Task: Schedule a workout session for Monday at 6 AM.
Action: Mouse moved to (464, 136)
Screenshot: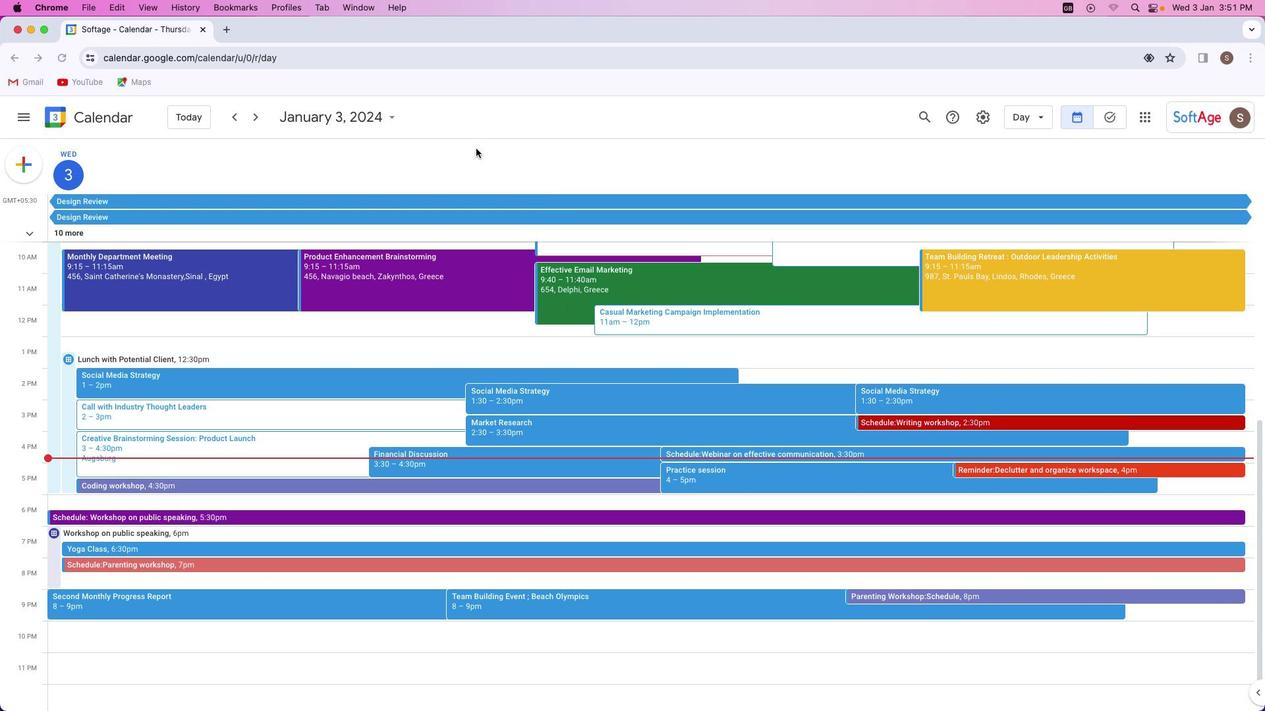 
Action: Mouse pressed left at (464, 136)
Screenshot: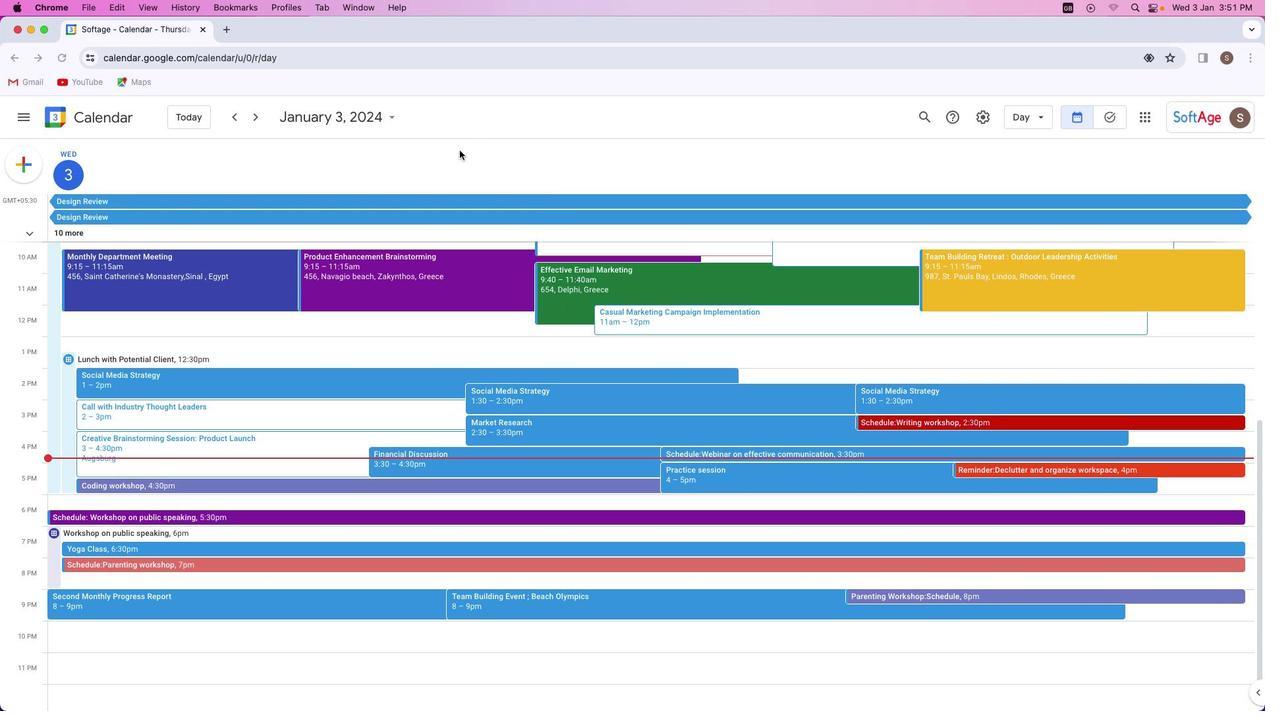 
Action: Mouse moved to (19, 150)
Screenshot: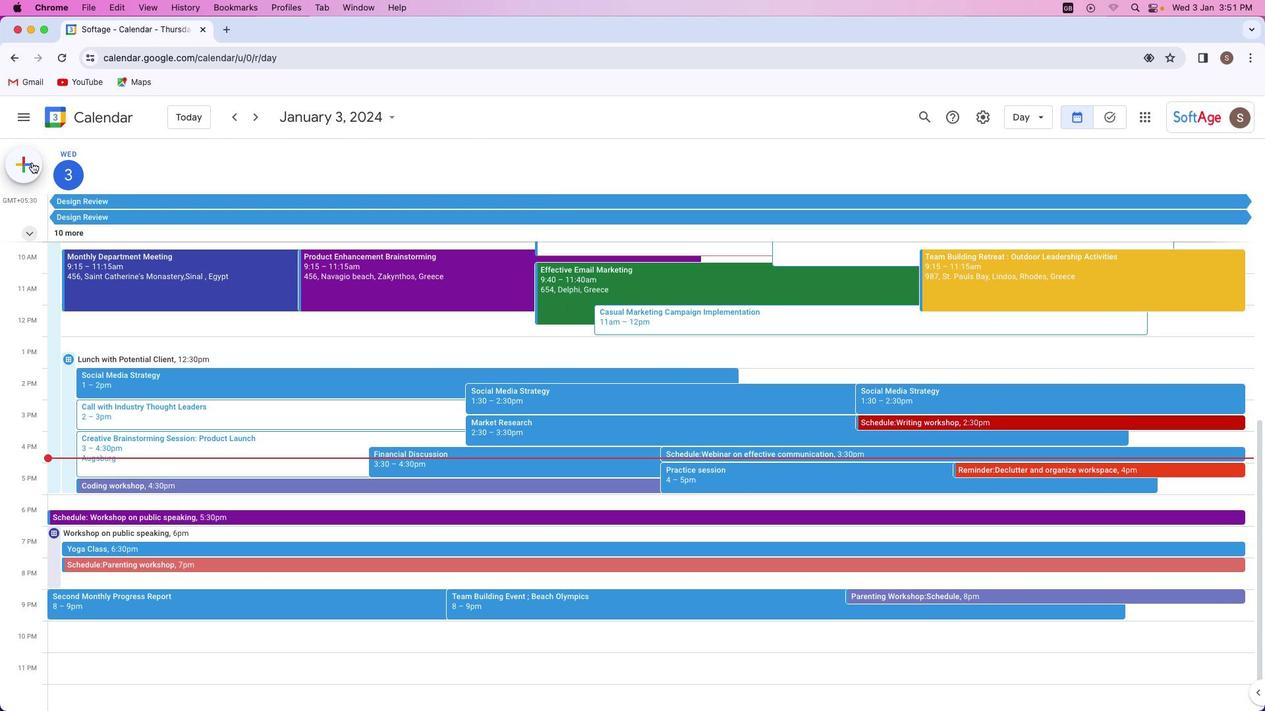 
Action: Mouse pressed left at (19, 150)
Screenshot: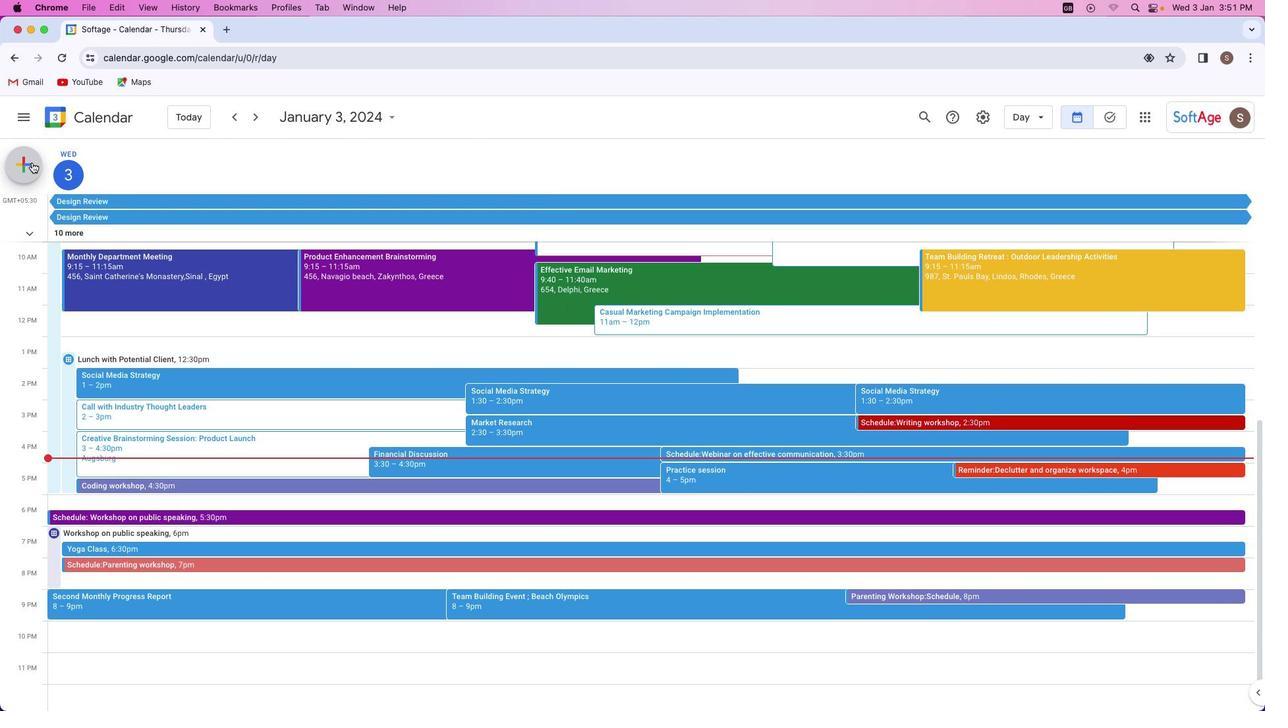 
Action: Mouse moved to (61, 296)
Screenshot: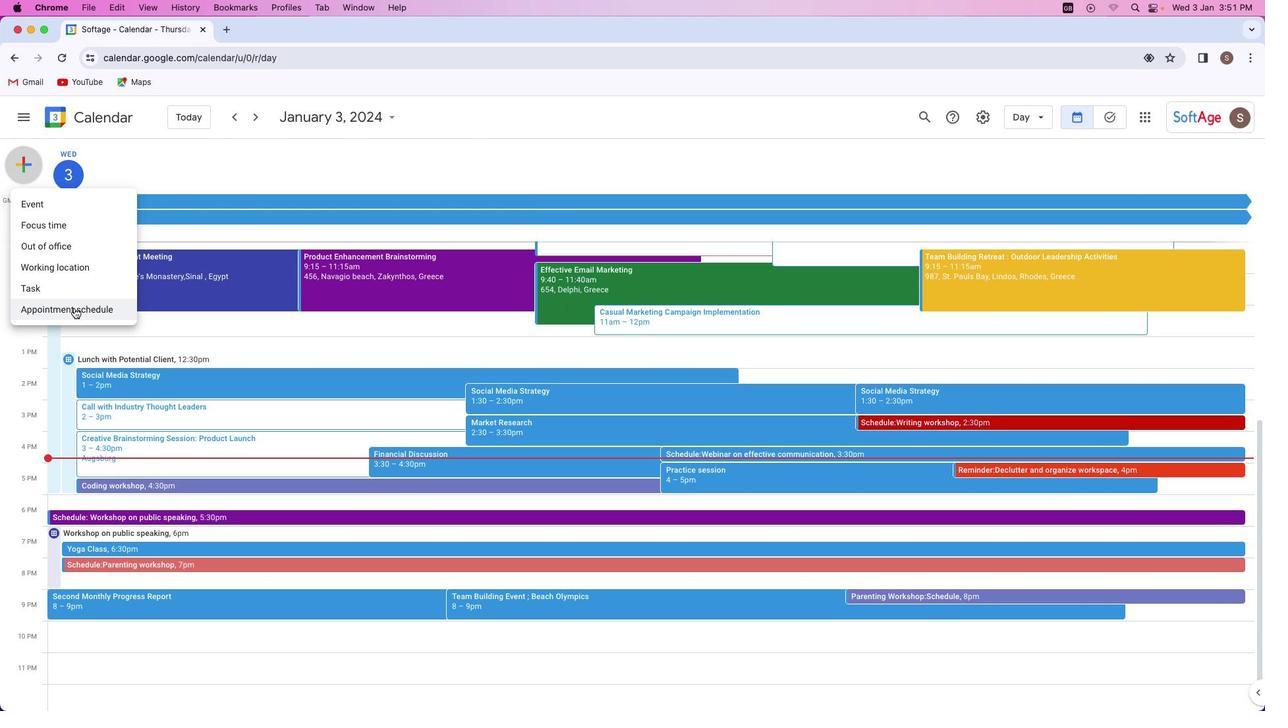 
Action: Mouse pressed left at (61, 296)
Screenshot: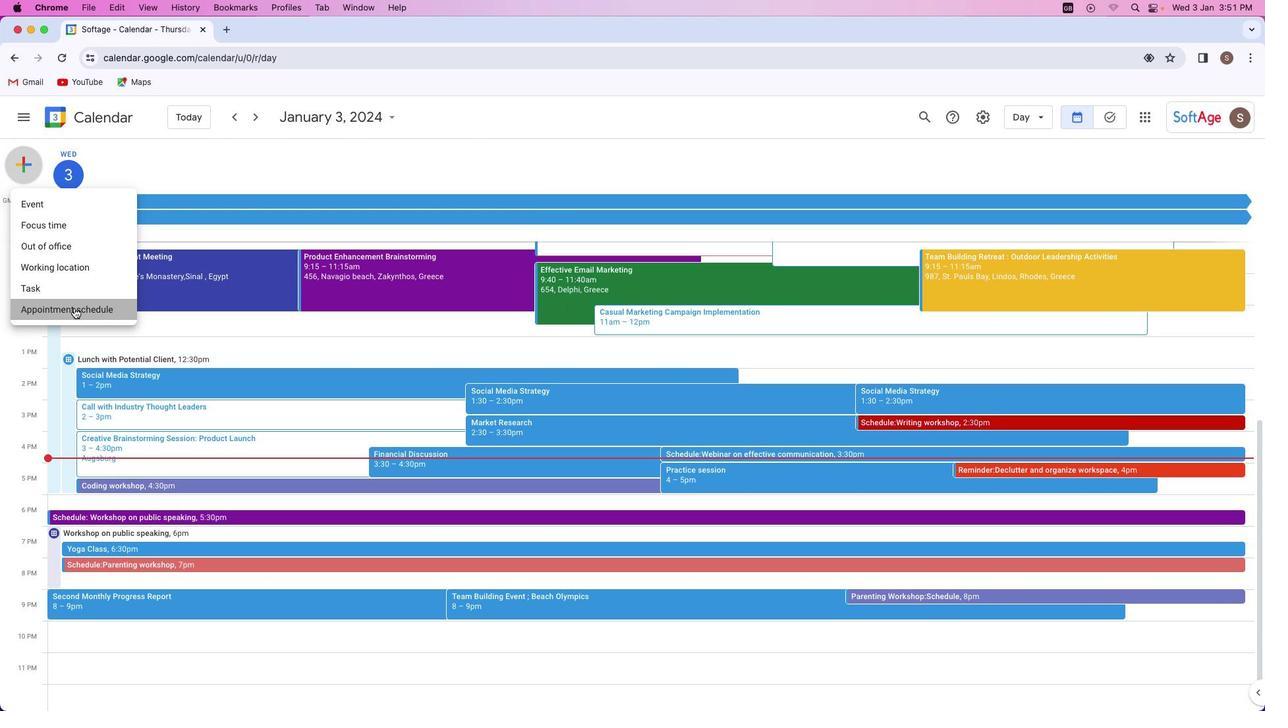 
Action: Mouse moved to (52, 143)
Screenshot: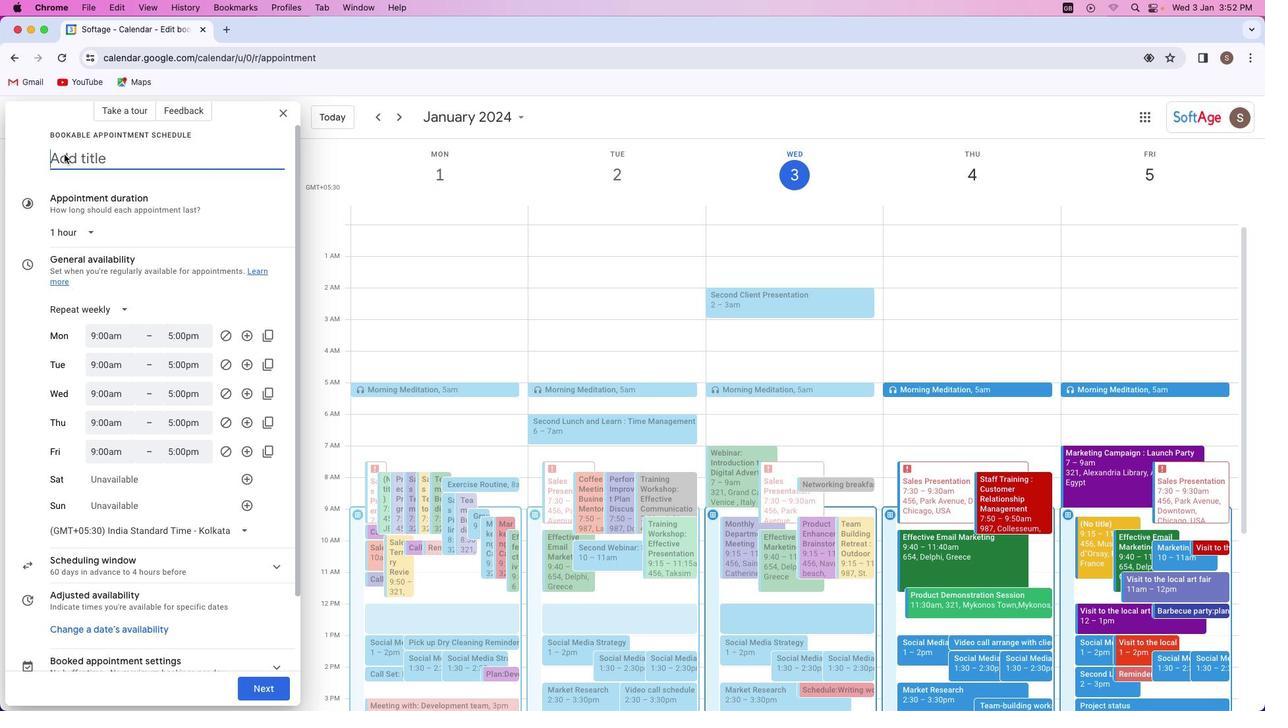 
Action: Key pressed Key.shift'W''o''r''k''o''u''t'Key.spaceKey.shift'S''e''s''s''i''o''n'
Screenshot: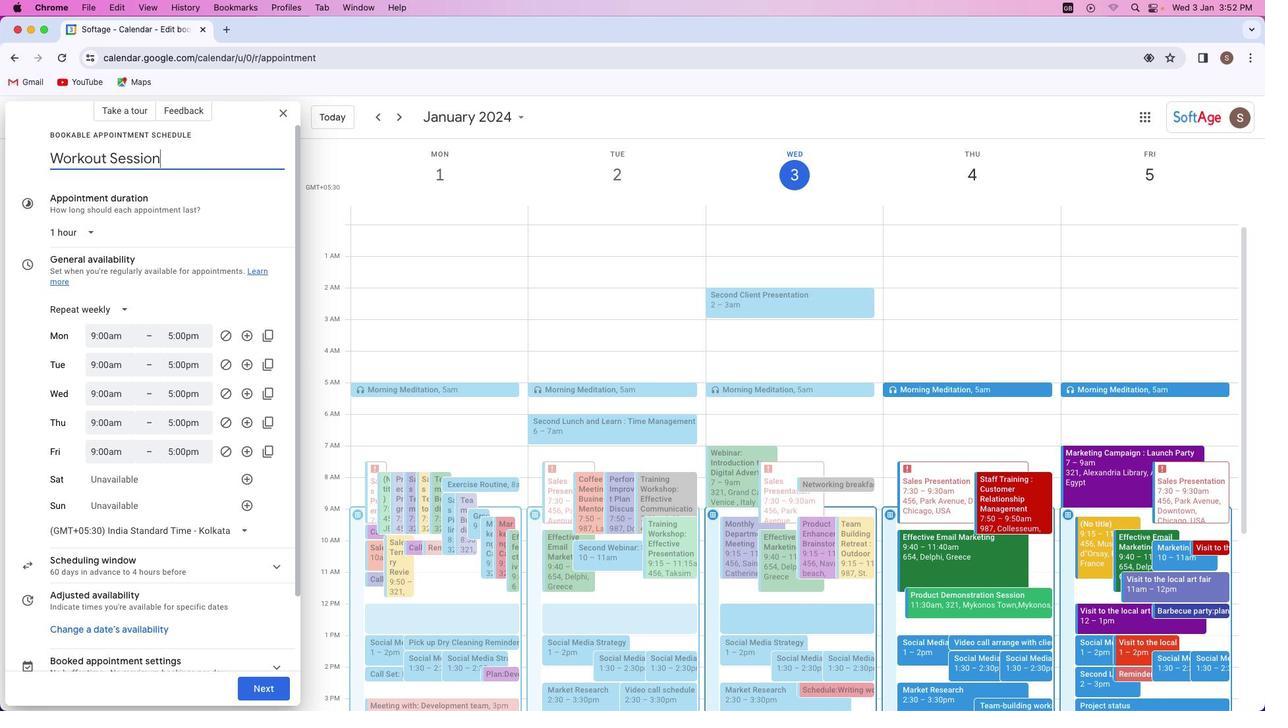 
Action: Mouse moved to (105, 297)
Screenshot: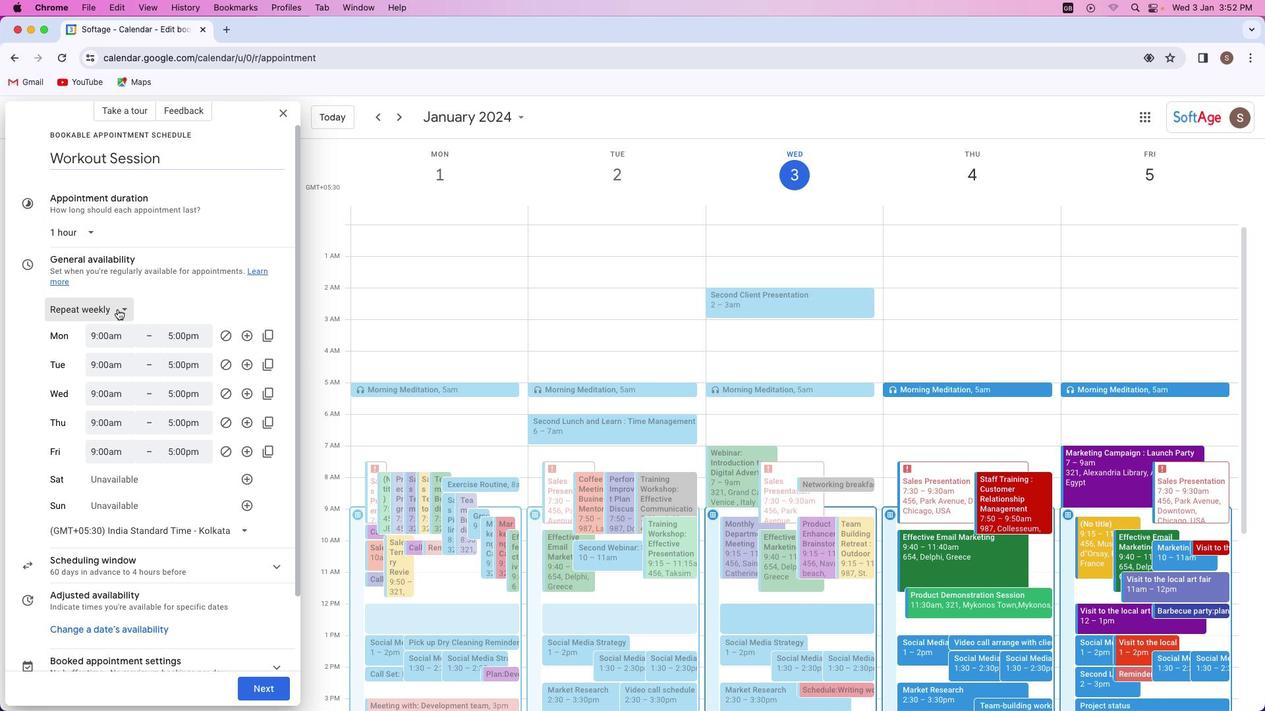 
Action: Mouse pressed left at (105, 297)
Screenshot: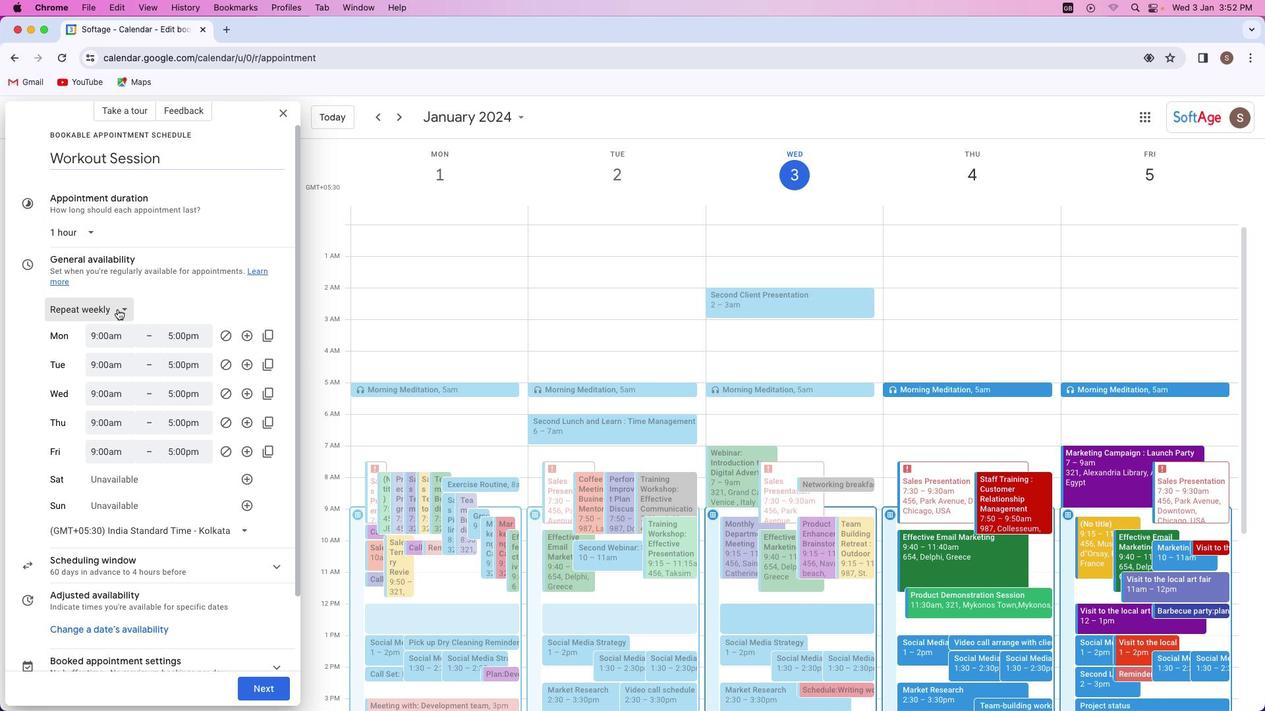 
Action: Mouse moved to (72, 321)
Screenshot: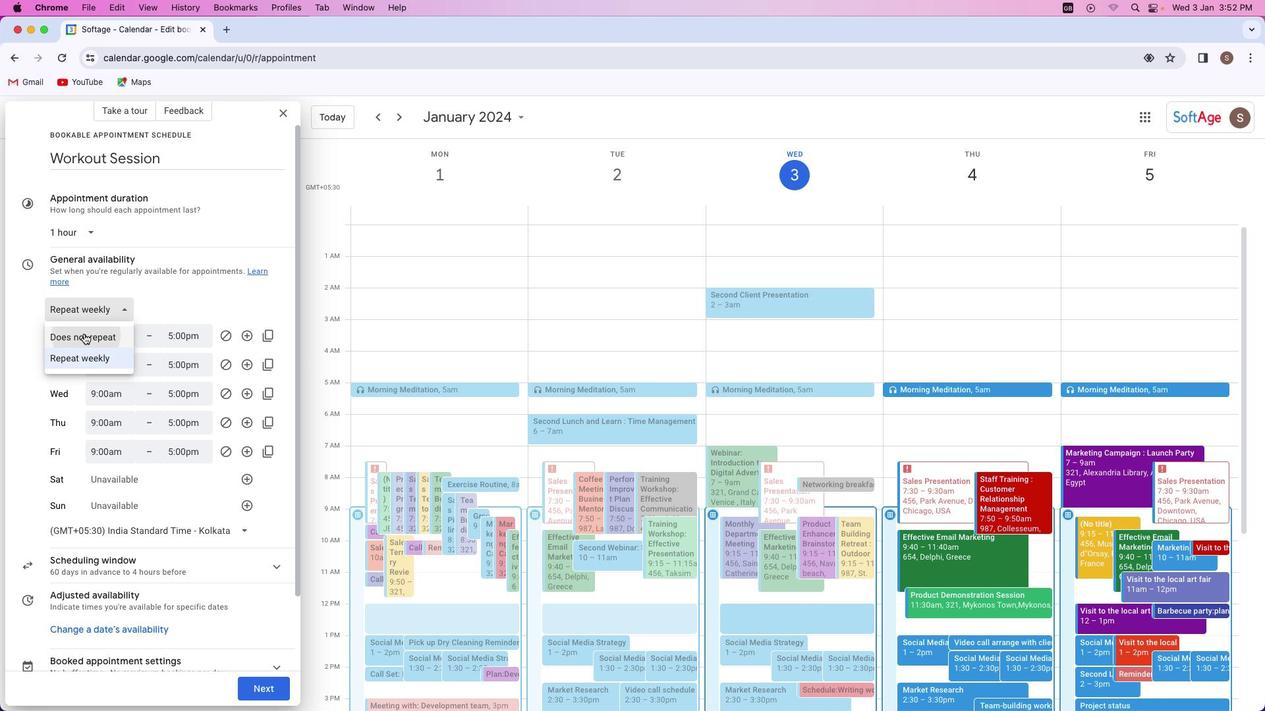 
Action: Mouse pressed left at (72, 321)
Screenshot: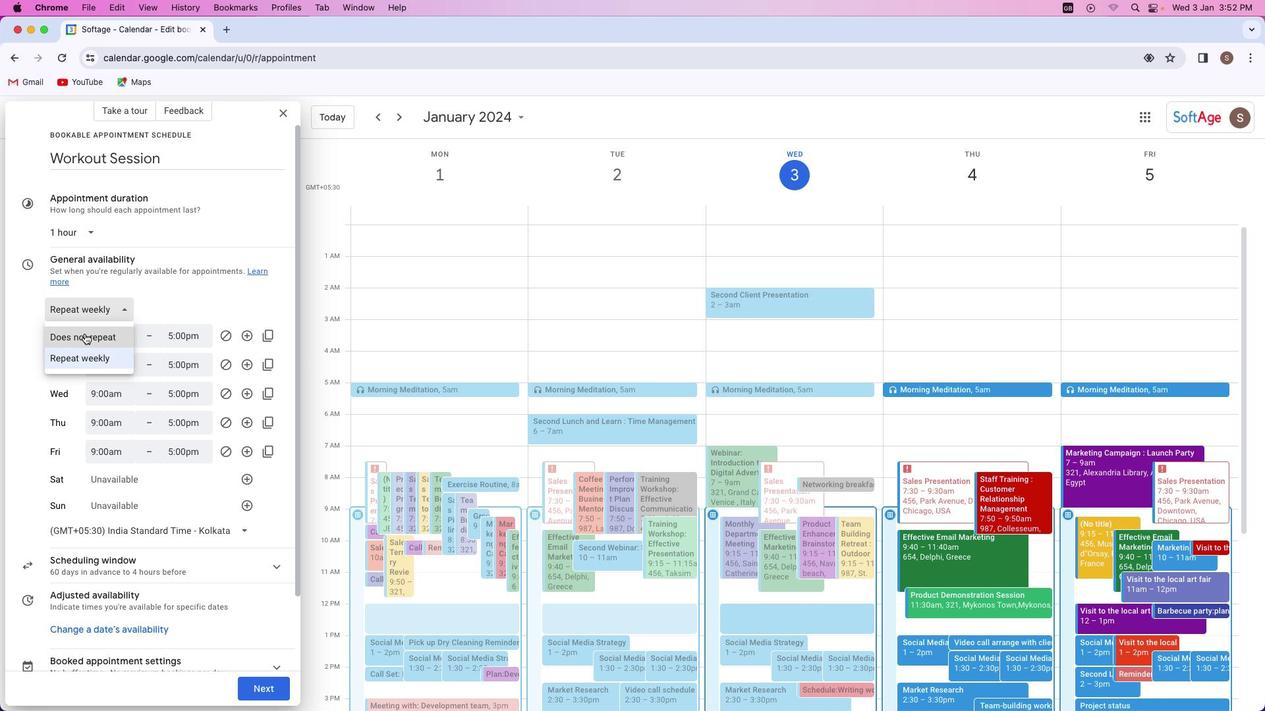 
Action: Mouse moved to (65, 311)
Screenshot: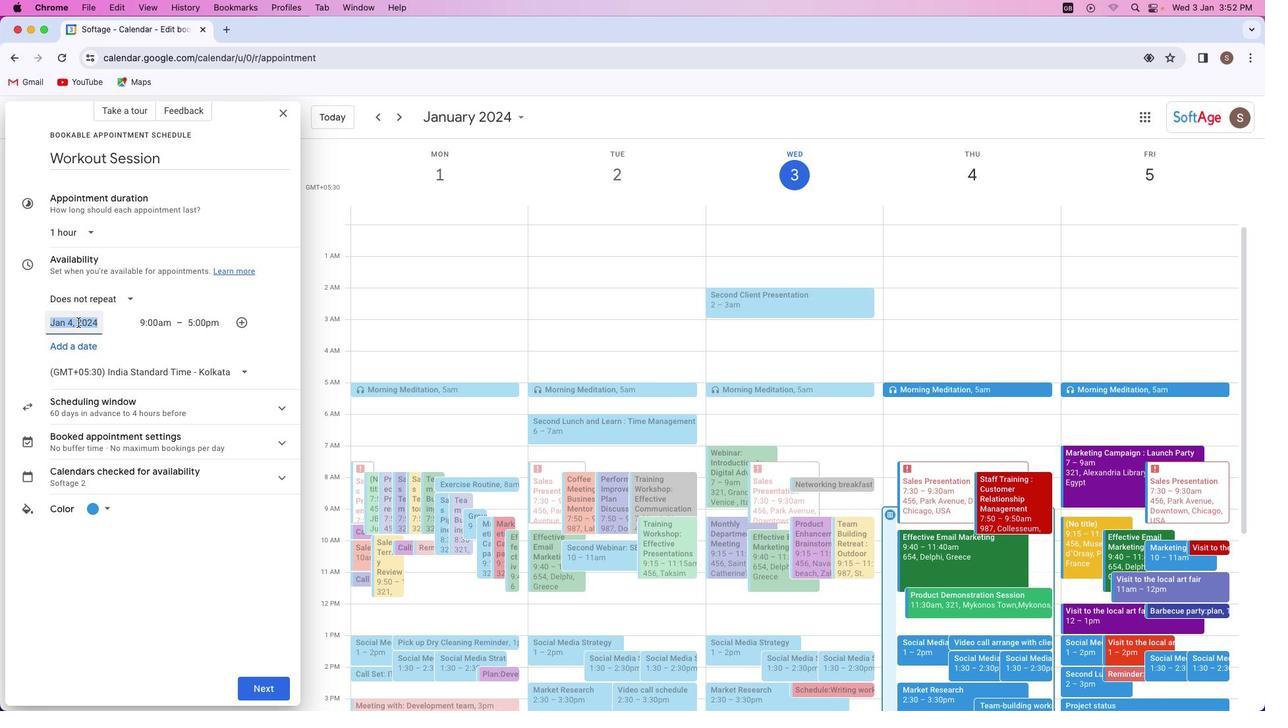 
Action: Mouse pressed left at (65, 311)
Screenshot: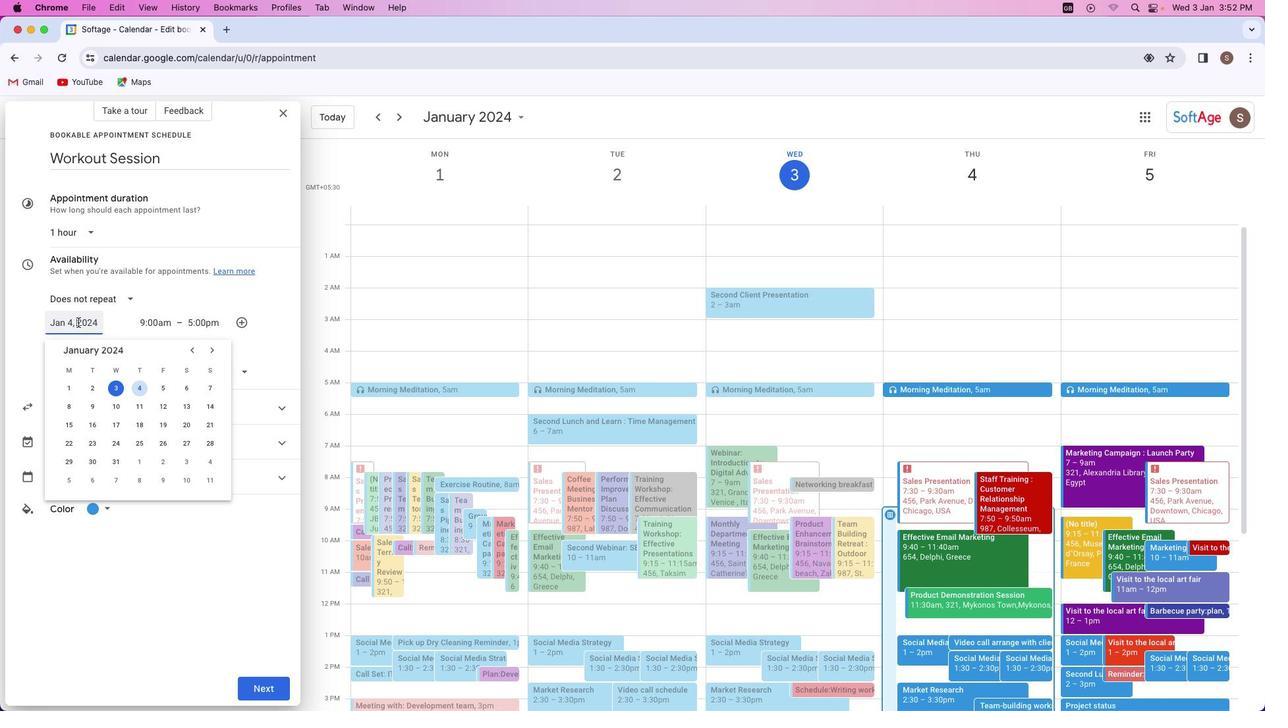 
Action: Mouse moved to (56, 392)
Screenshot: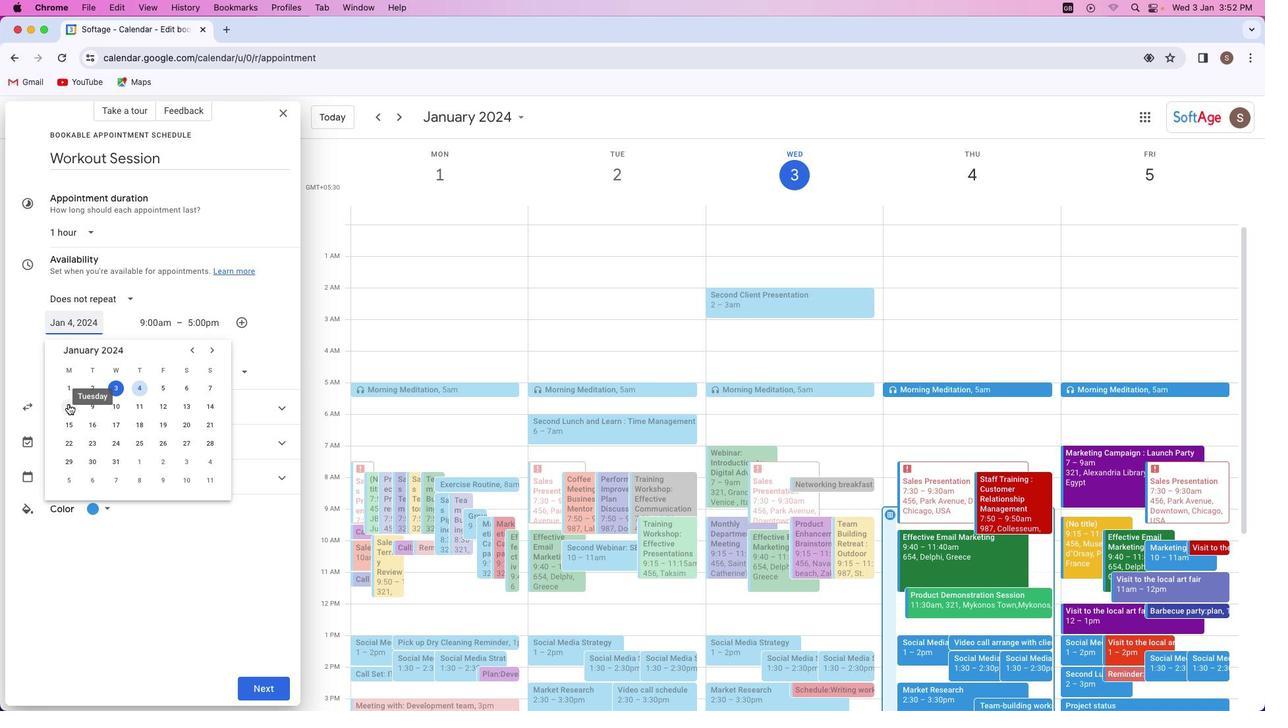 
Action: Mouse pressed left at (56, 392)
Screenshot: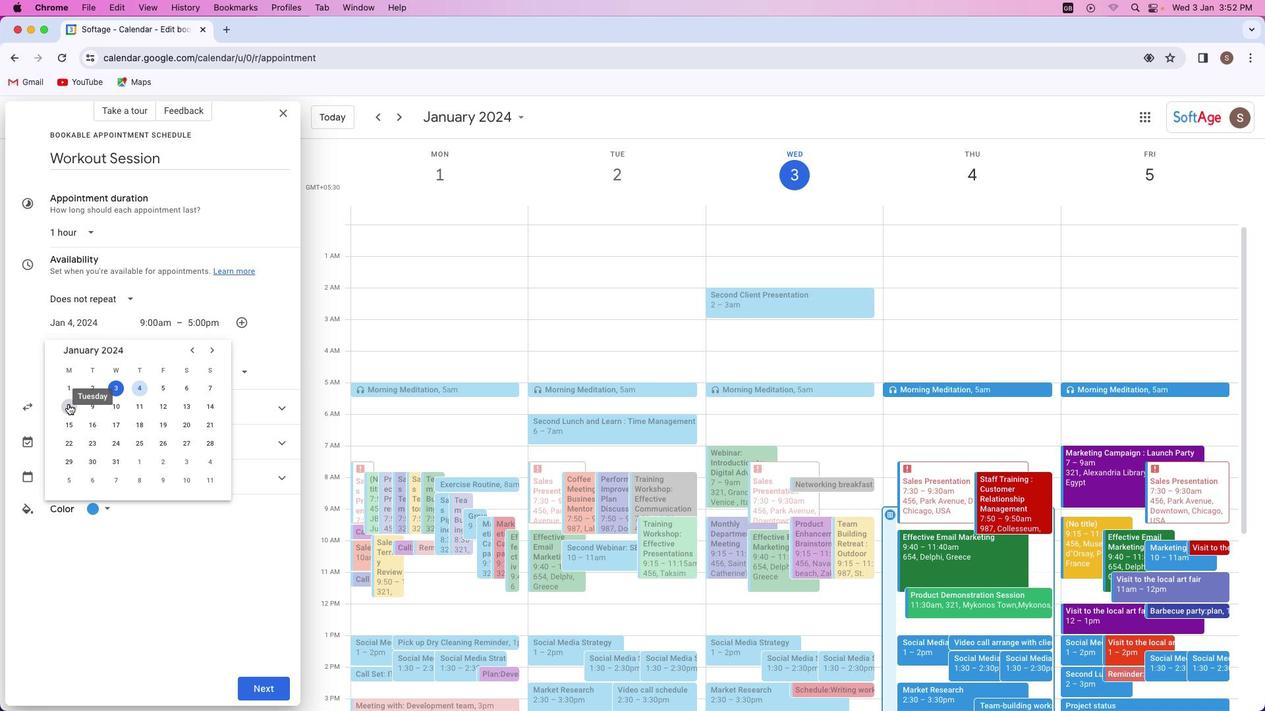 
Action: Mouse moved to (139, 312)
Screenshot: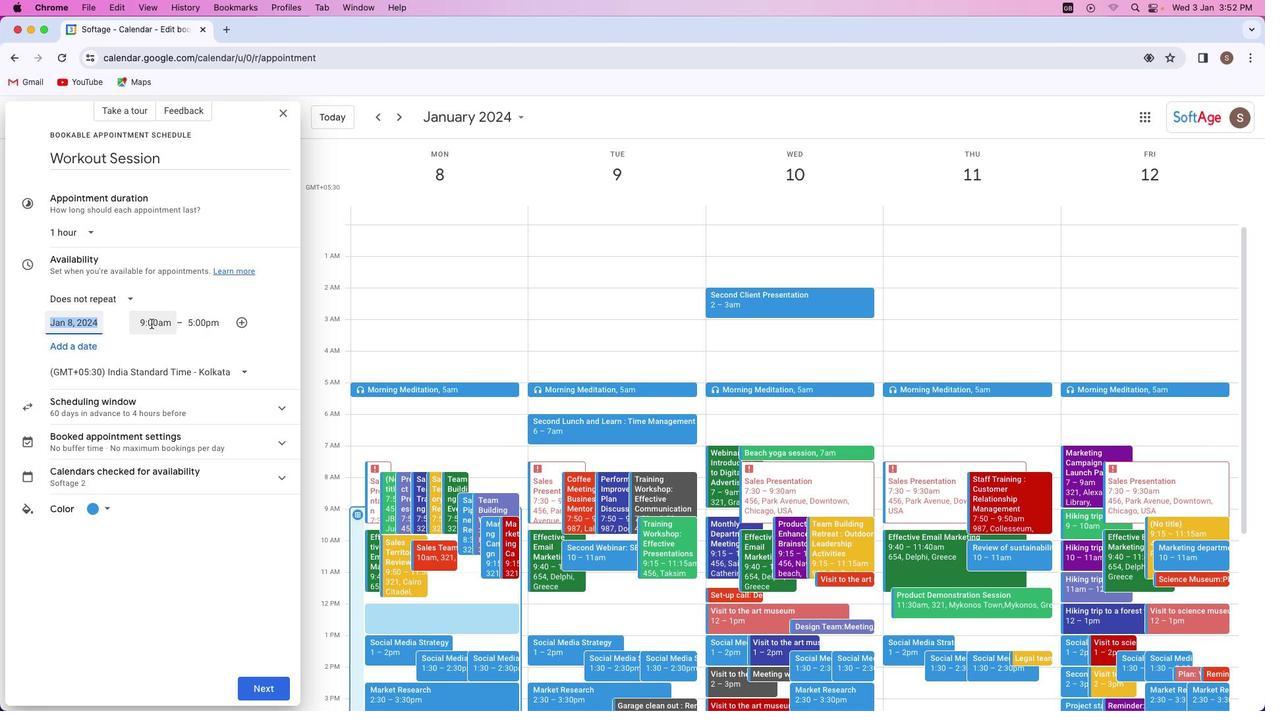 
Action: Mouse pressed left at (139, 312)
Screenshot: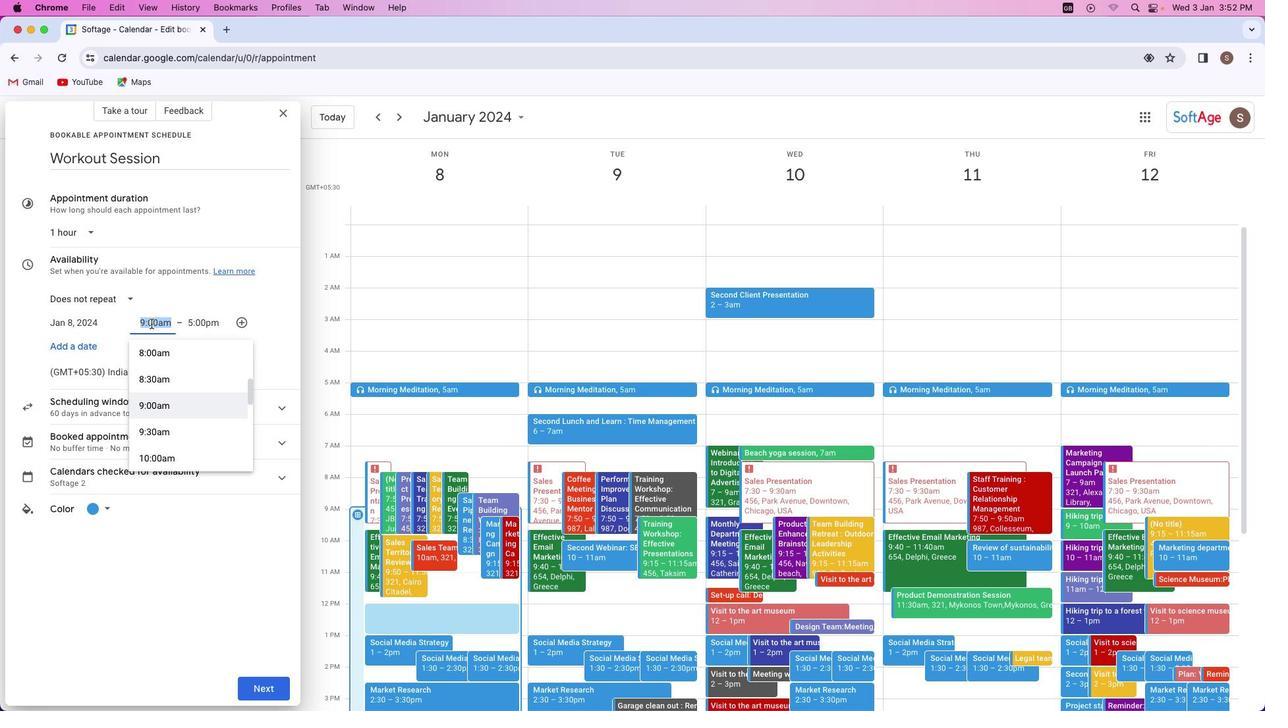 
Action: Mouse moved to (151, 377)
Screenshot: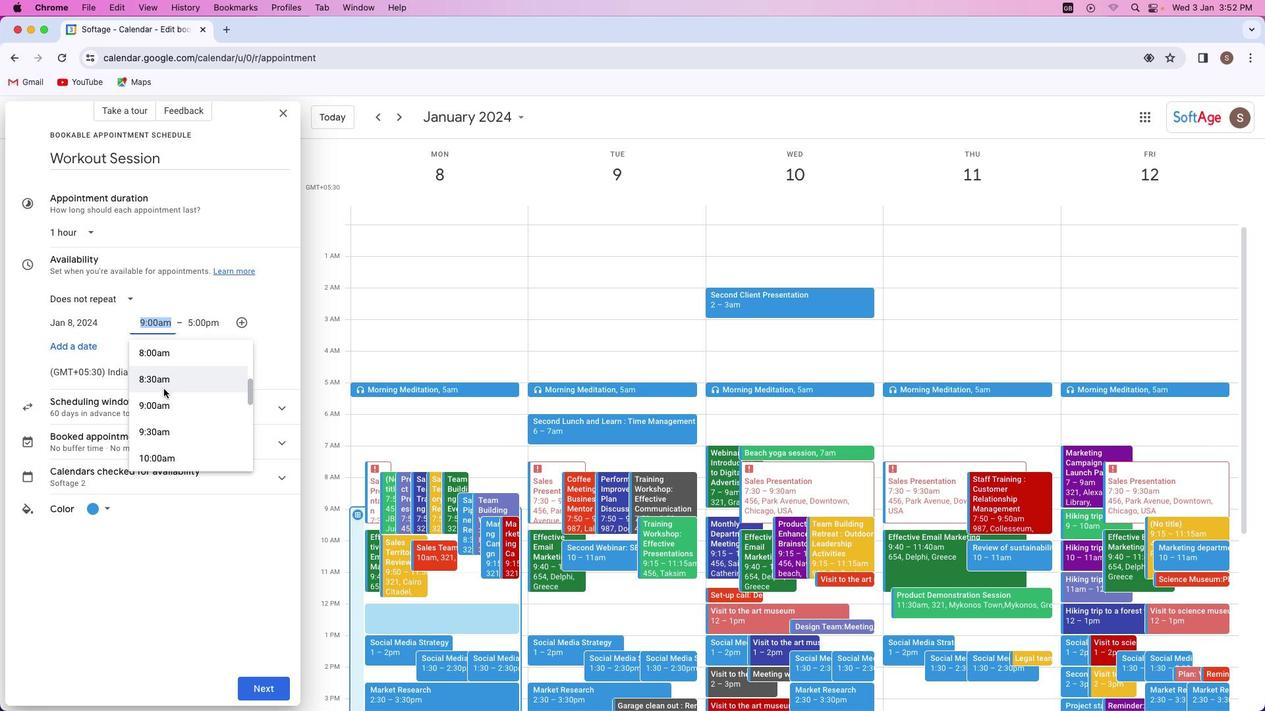 
Action: Mouse scrolled (151, 377) with delta (-11, -10)
Screenshot: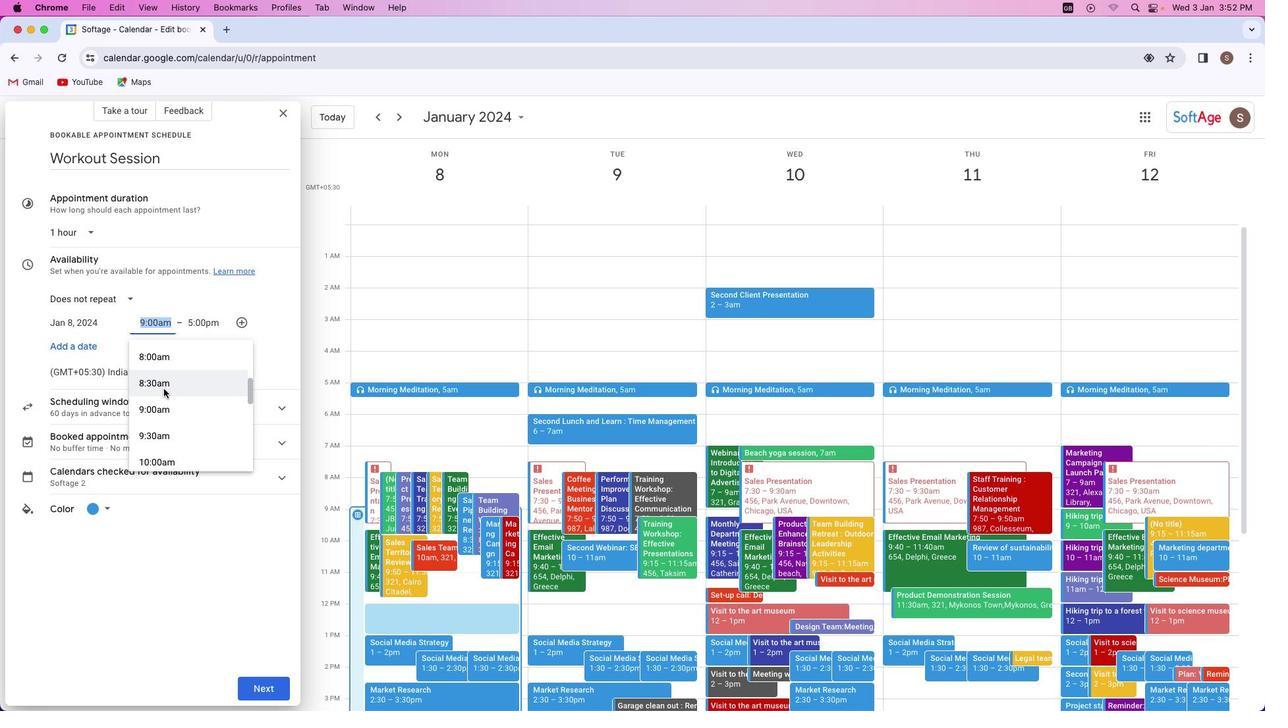 
Action: Mouse scrolled (151, 377) with delta (-11, -10)
Screenshot: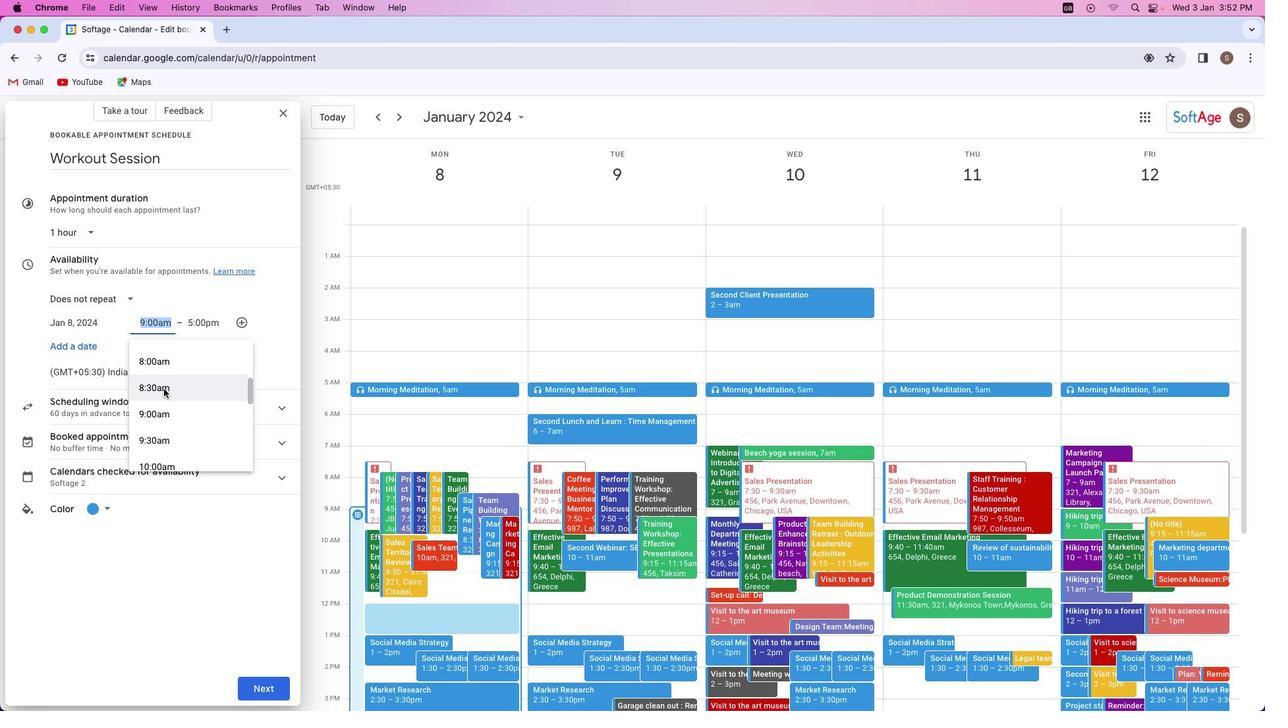 
Action: Mouse scrolled (151, 377) with delta (-11, -10)
Screenshot: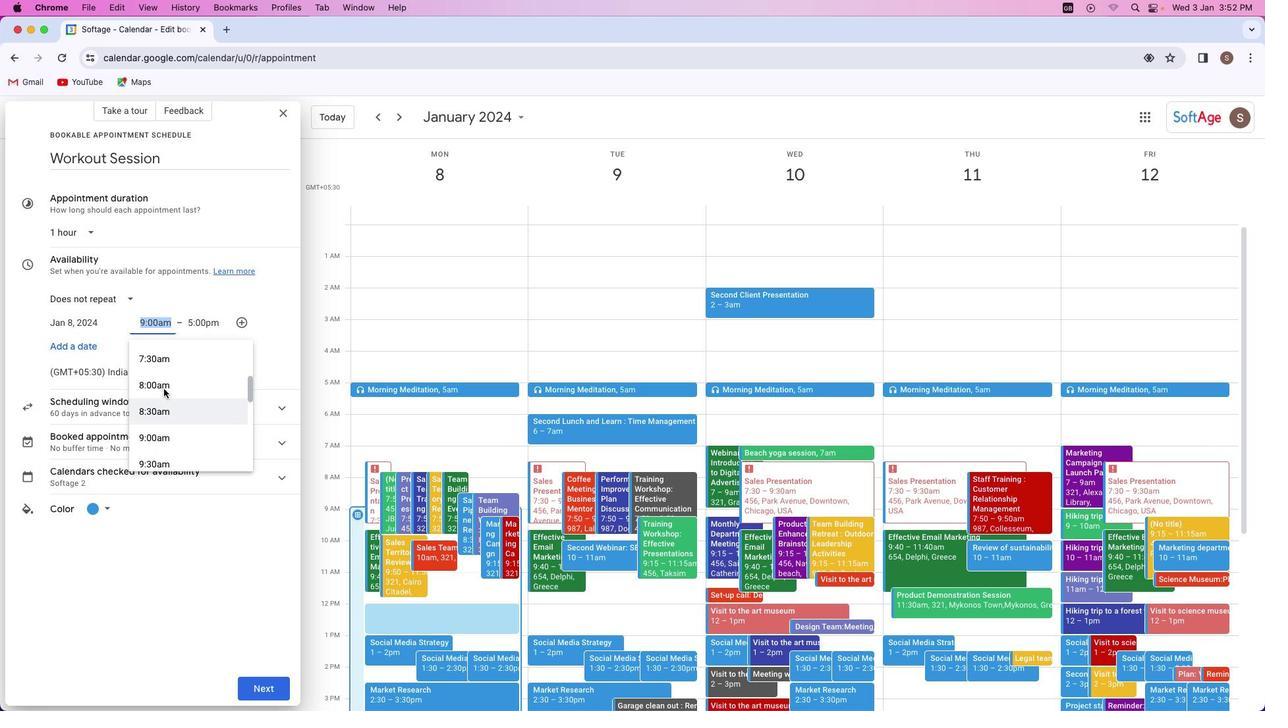 
Action: Mouse scrolled (151, 377) with delta (-11, -10)
Screenshot: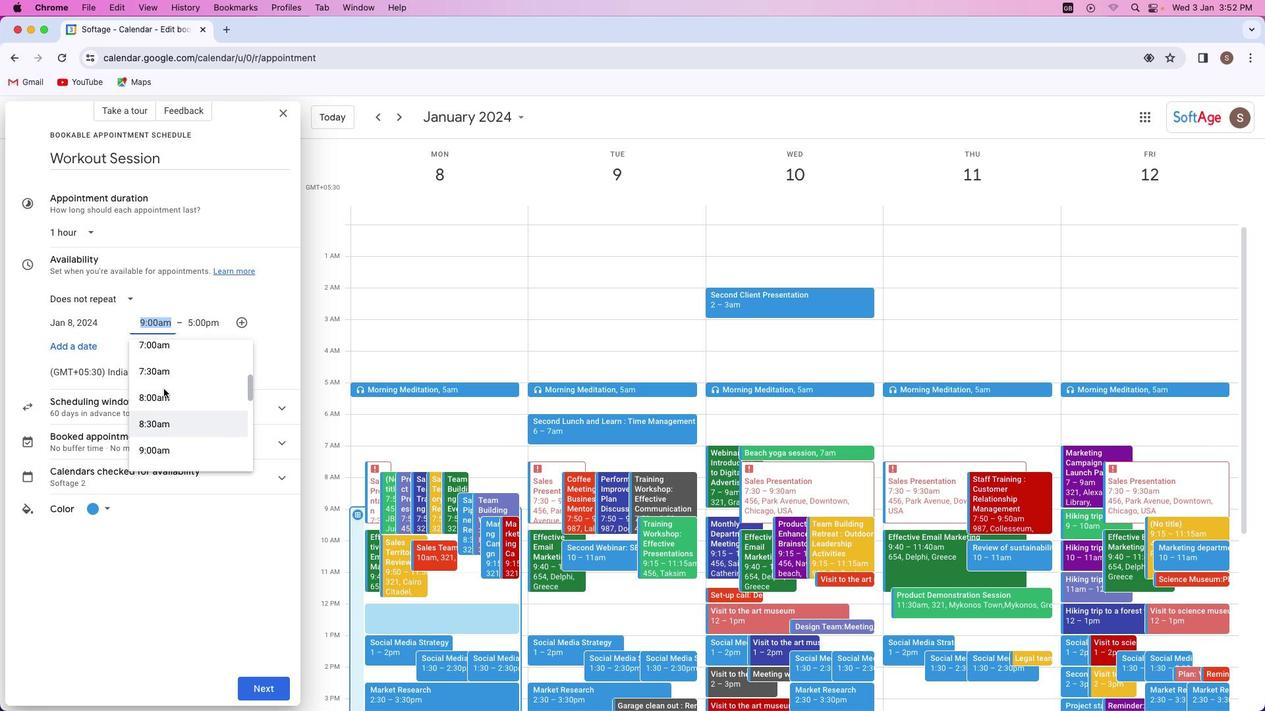 
Action: Mouse scrolled (151, 377) with delta (-11, -10)
Screenshot: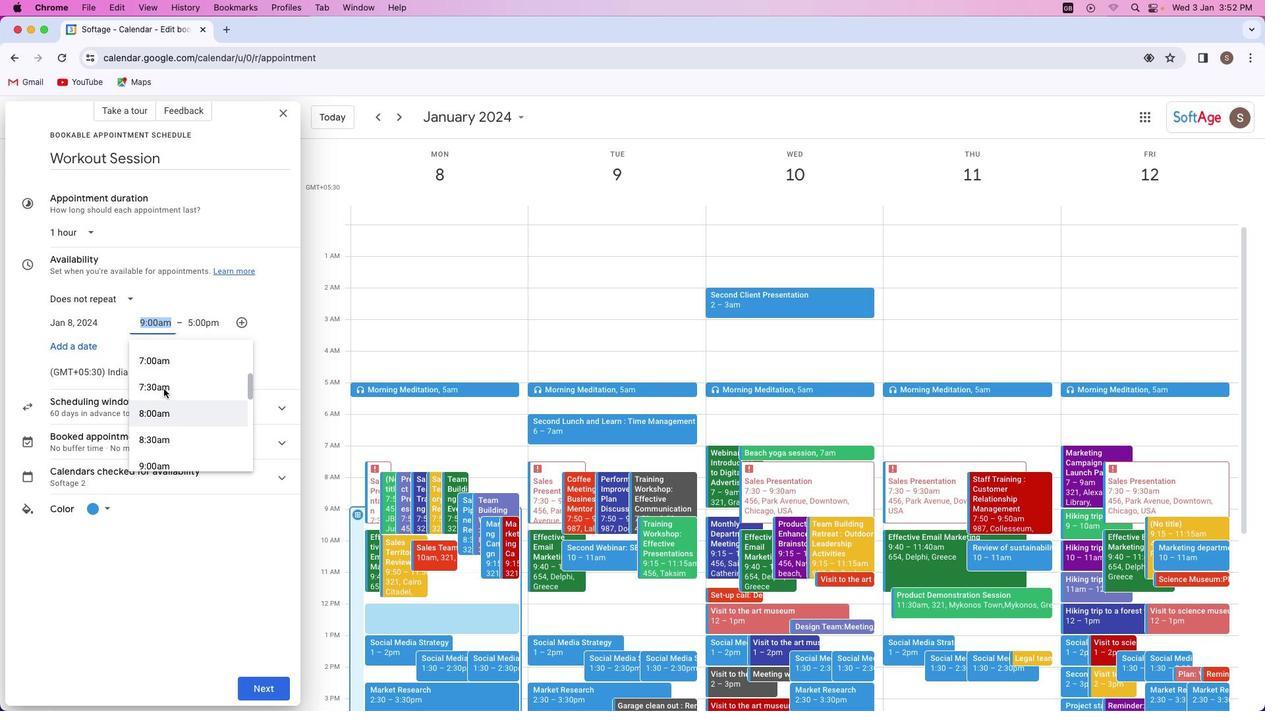 
Action: Mouse scrolled (151, 377) with delta (-11, -10)
Screenshot: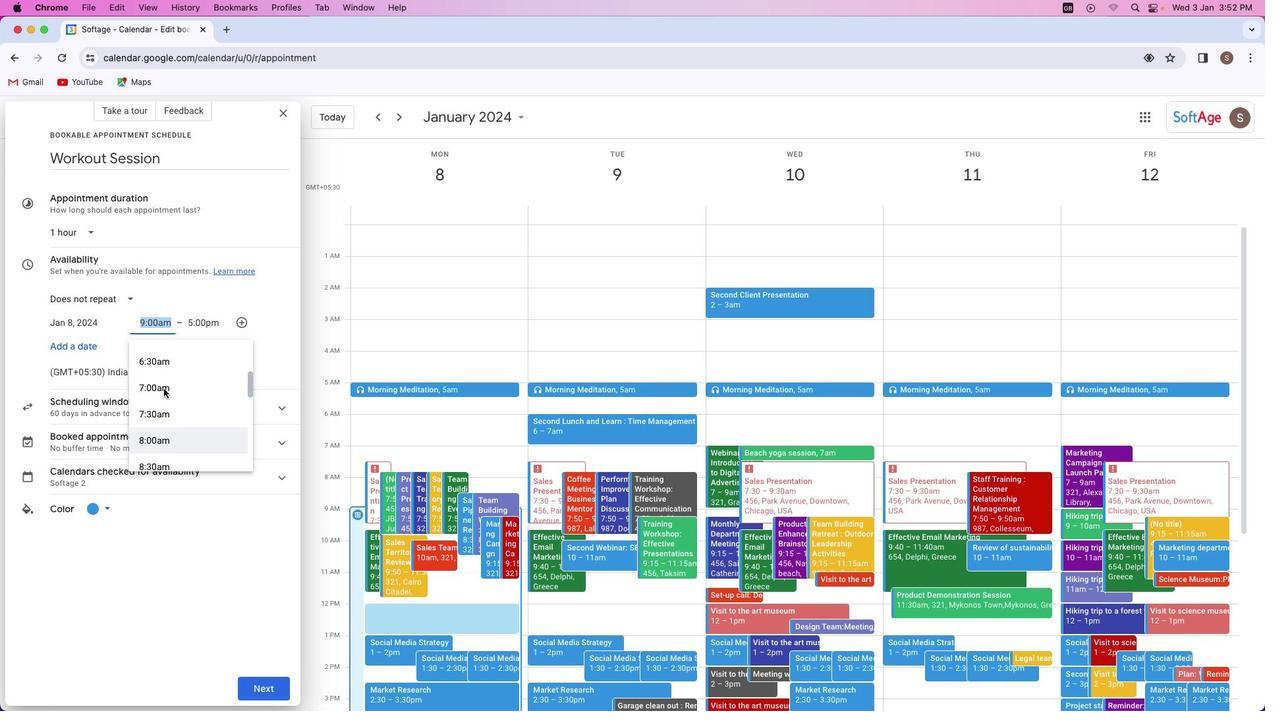 
Action: Mouse scrolled (151, 377) with delta (-11, -10)
Screenshot: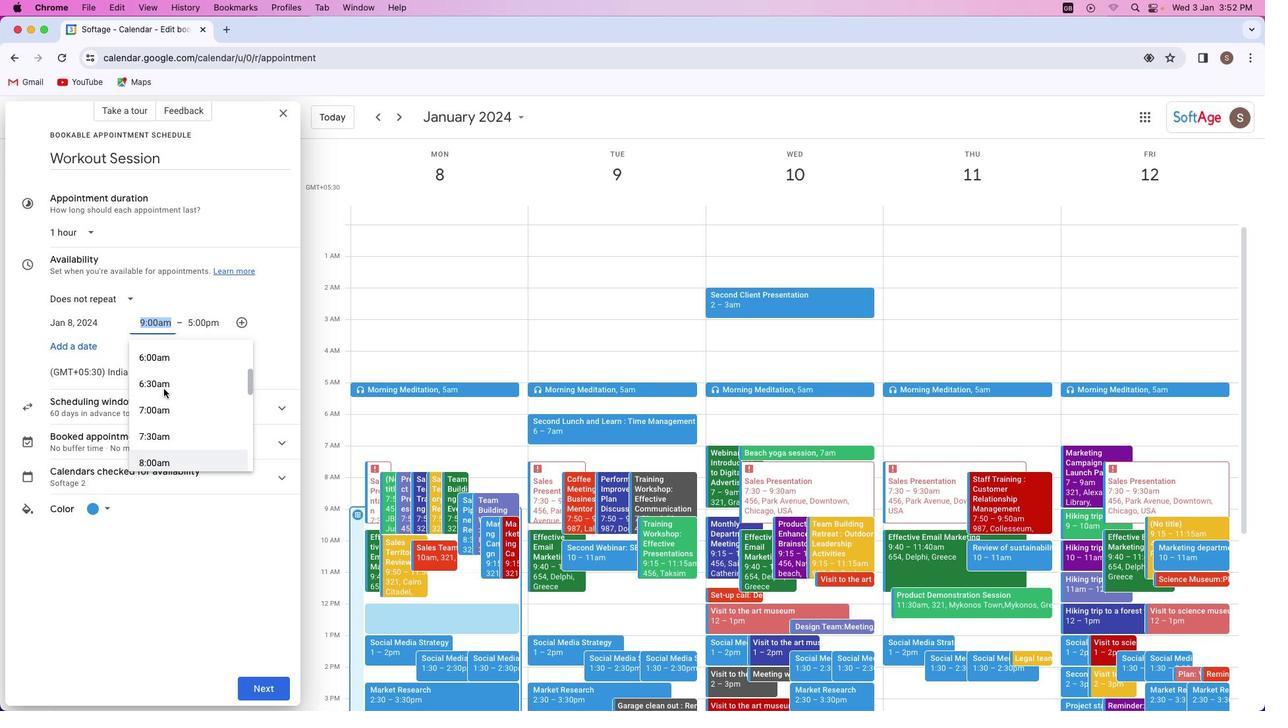 
Action: Mouse scrolled (151, 377) with delta (-11, -10)
Screenshot: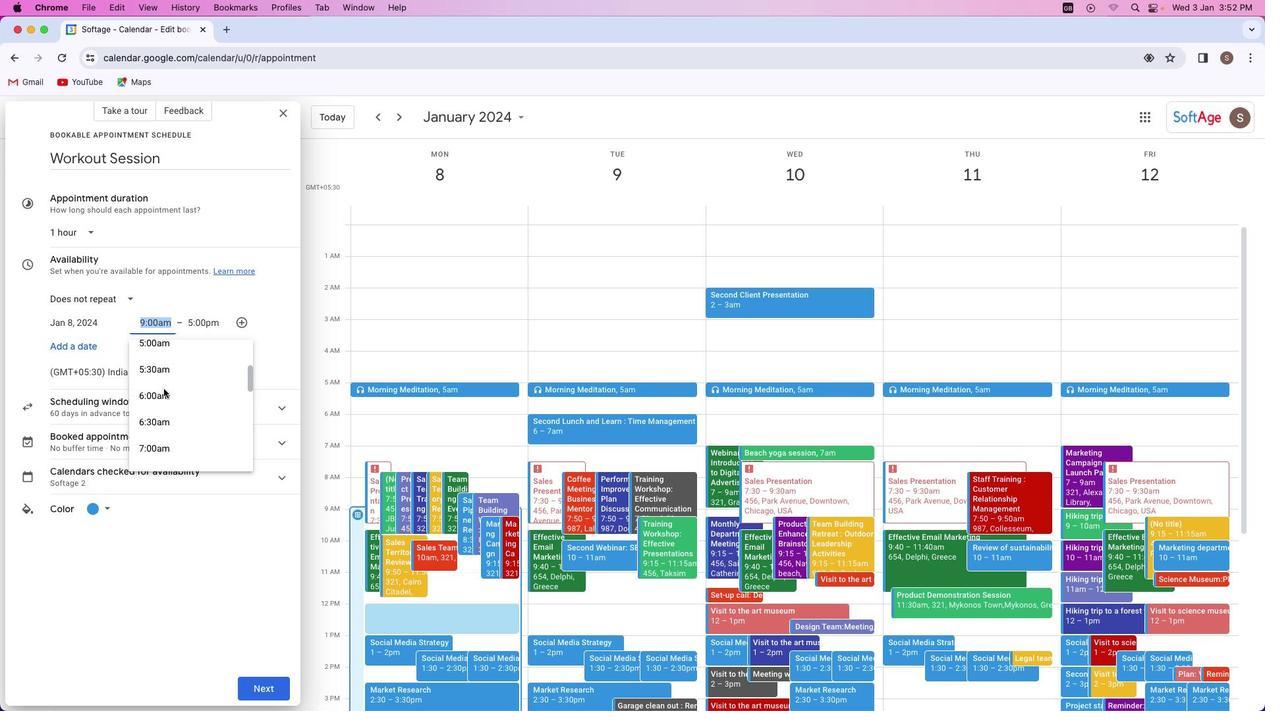 
Action: Mouse scrolled (151, 377) with delta (-11, -10)
Screenshot: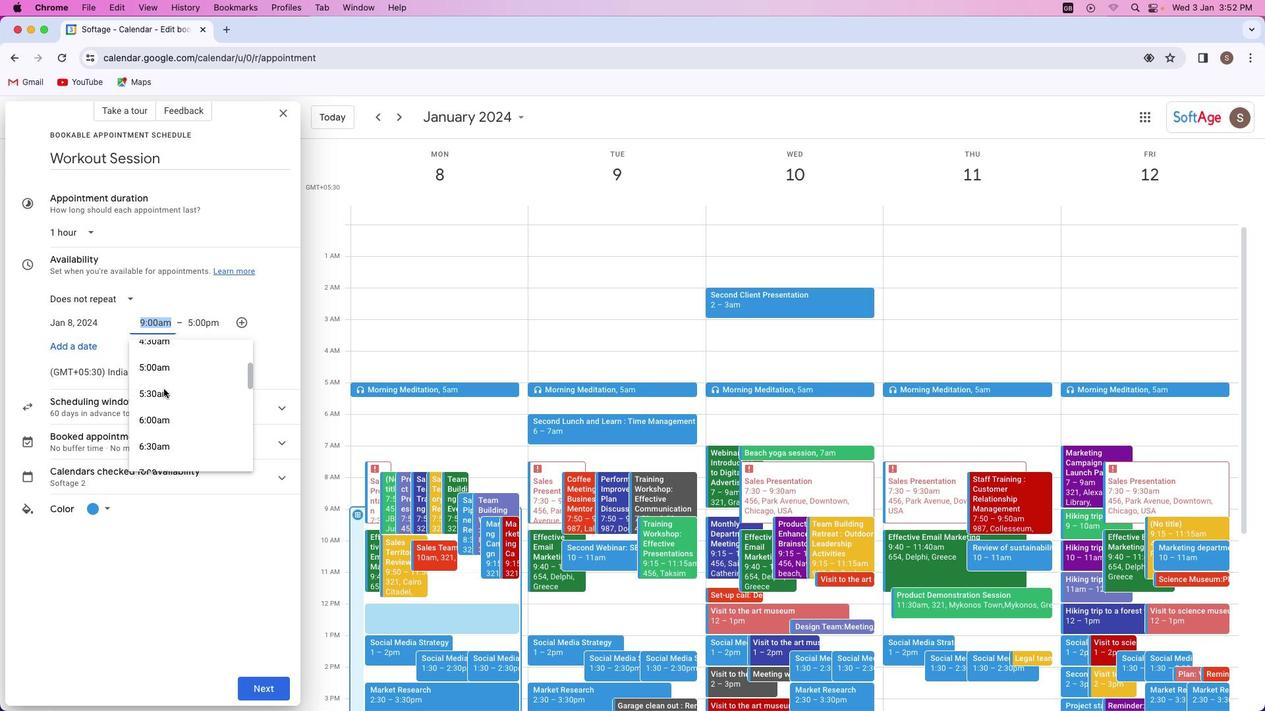 
Action: Mouse moved to (140, 408)
Screenshot: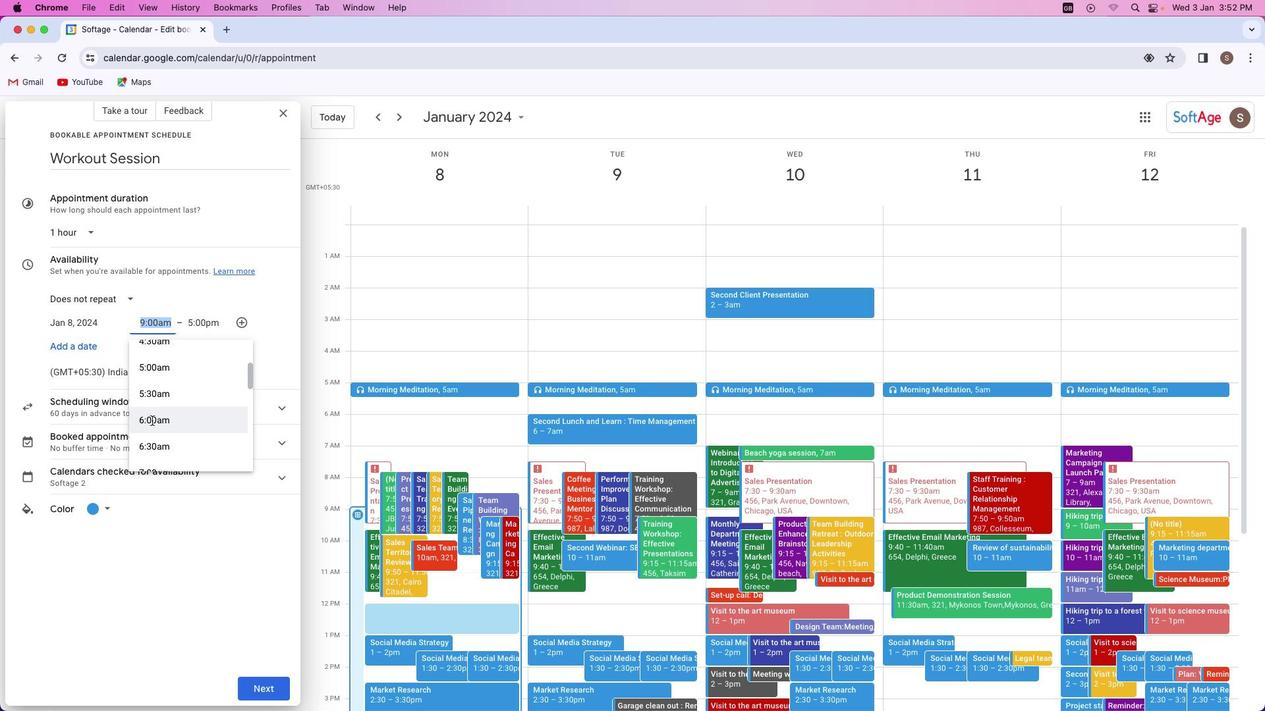 
Action: Mouse pressed left at (140, 408)
Screenshot: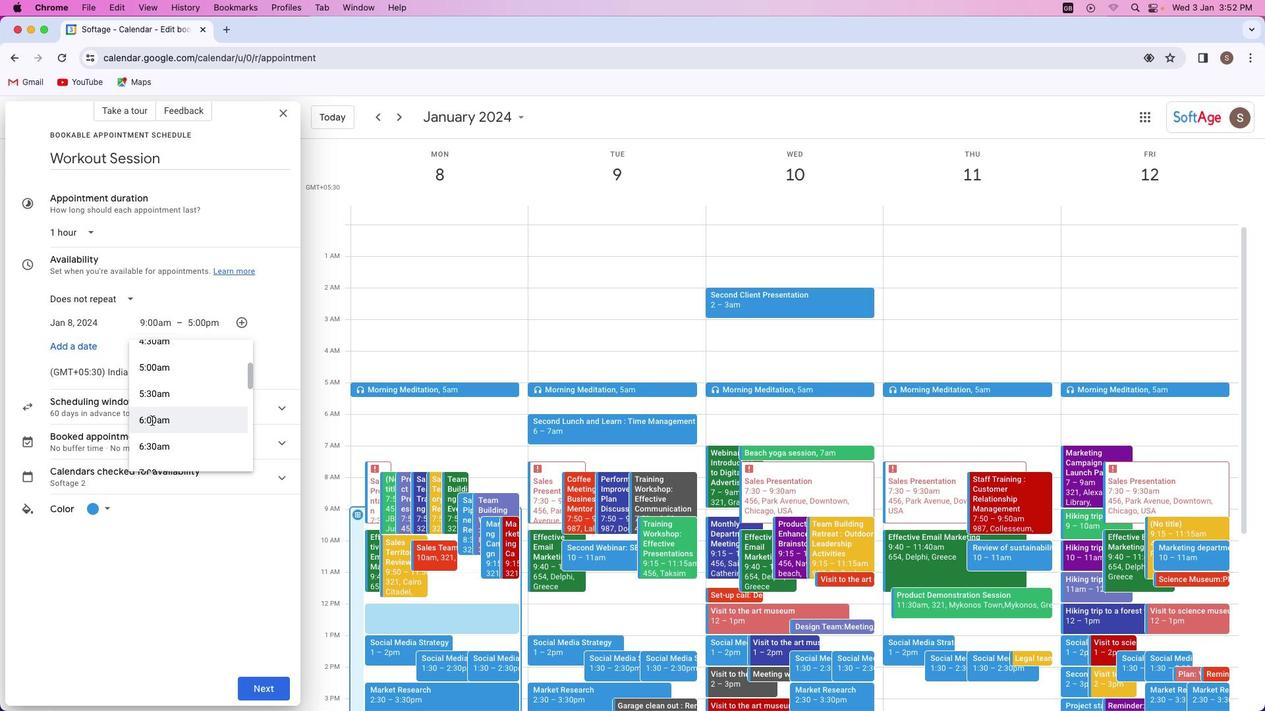 
Action: Mouse moved to (77, 311)
Screenshot: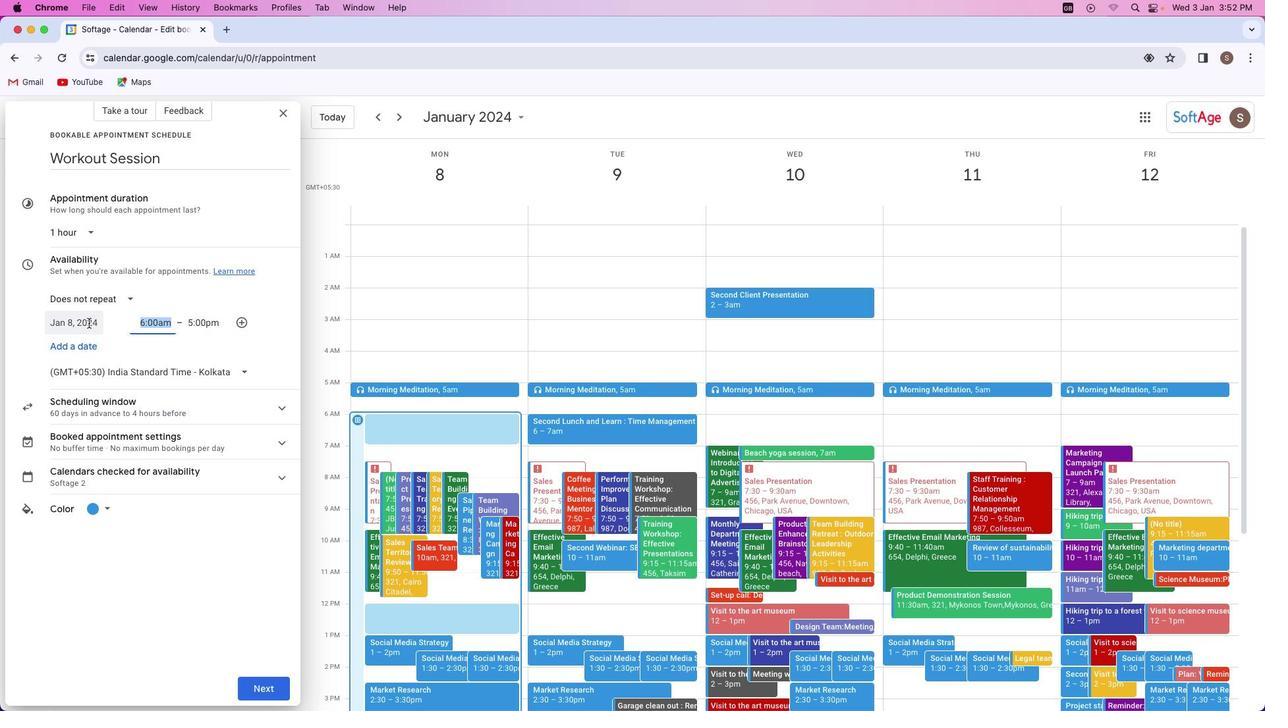 
Action: Mouse pressed left at (77, 311)
Screenshot: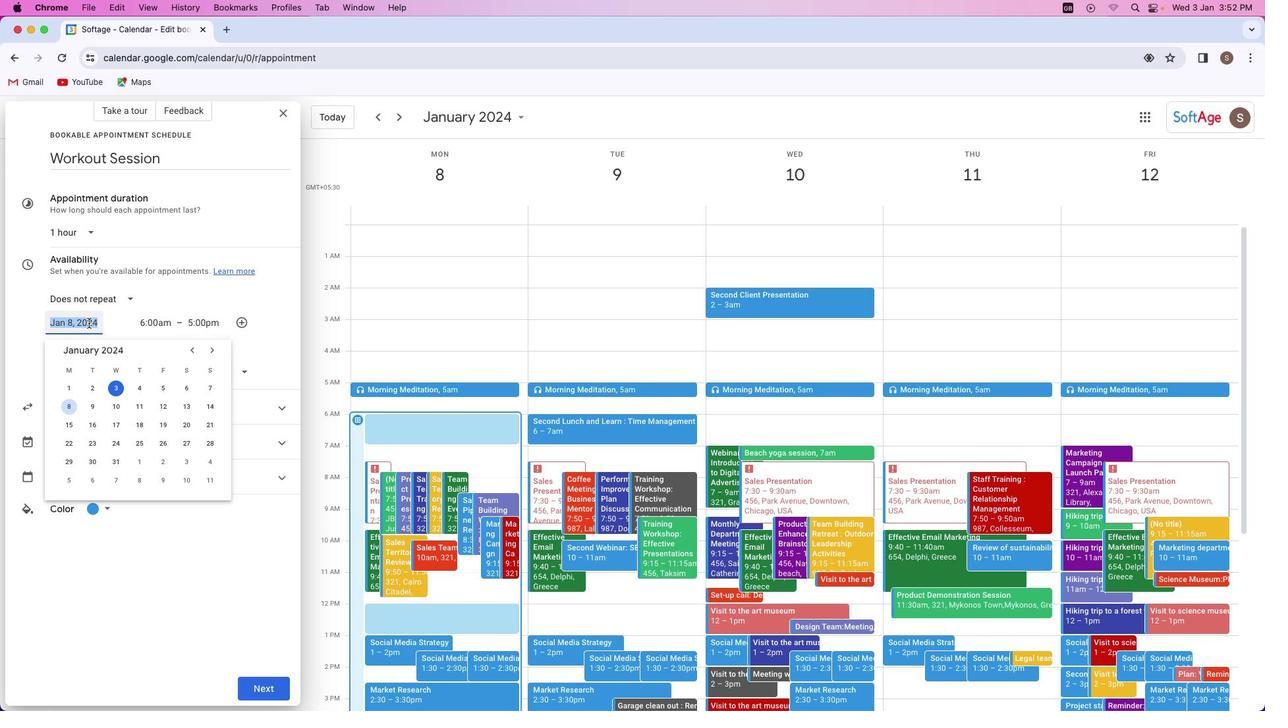 
Action: Mouse moved to (108, 311)
Screenshot: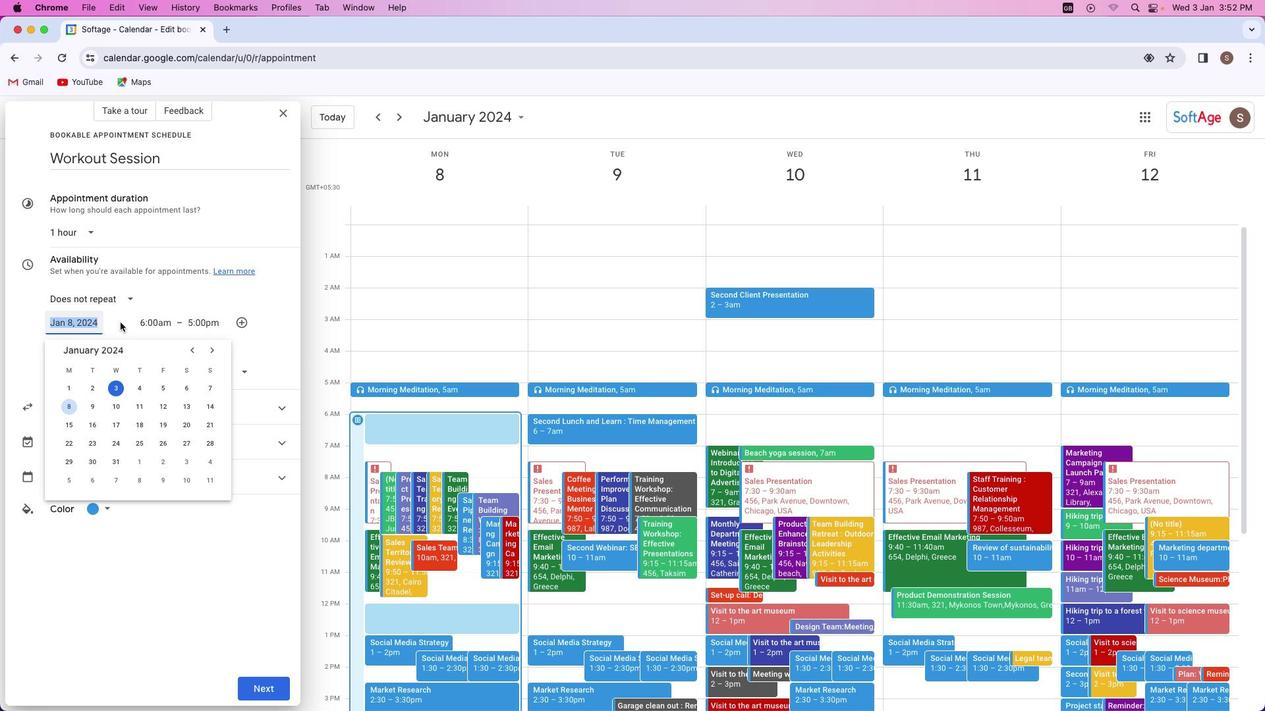 
Action: Mouse pressed left at (108, 311)
Screenshot: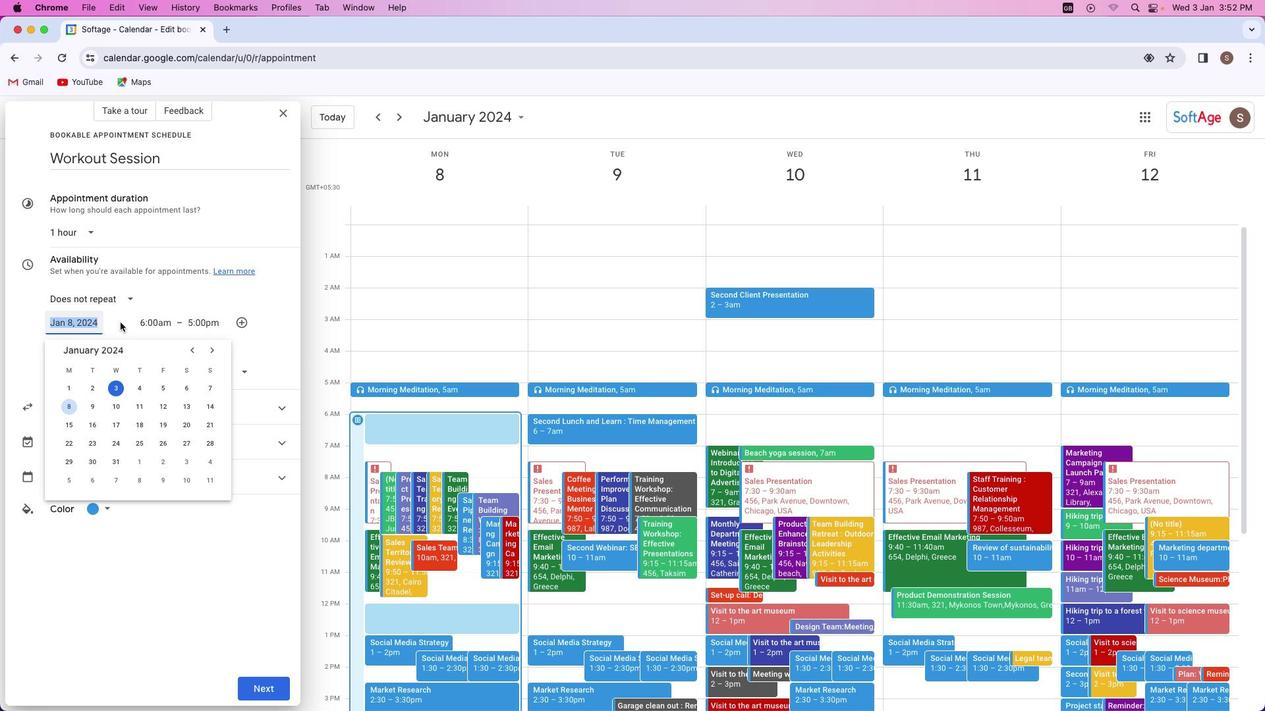 
Action: Mouse moved to (59, 394)
Screenshot: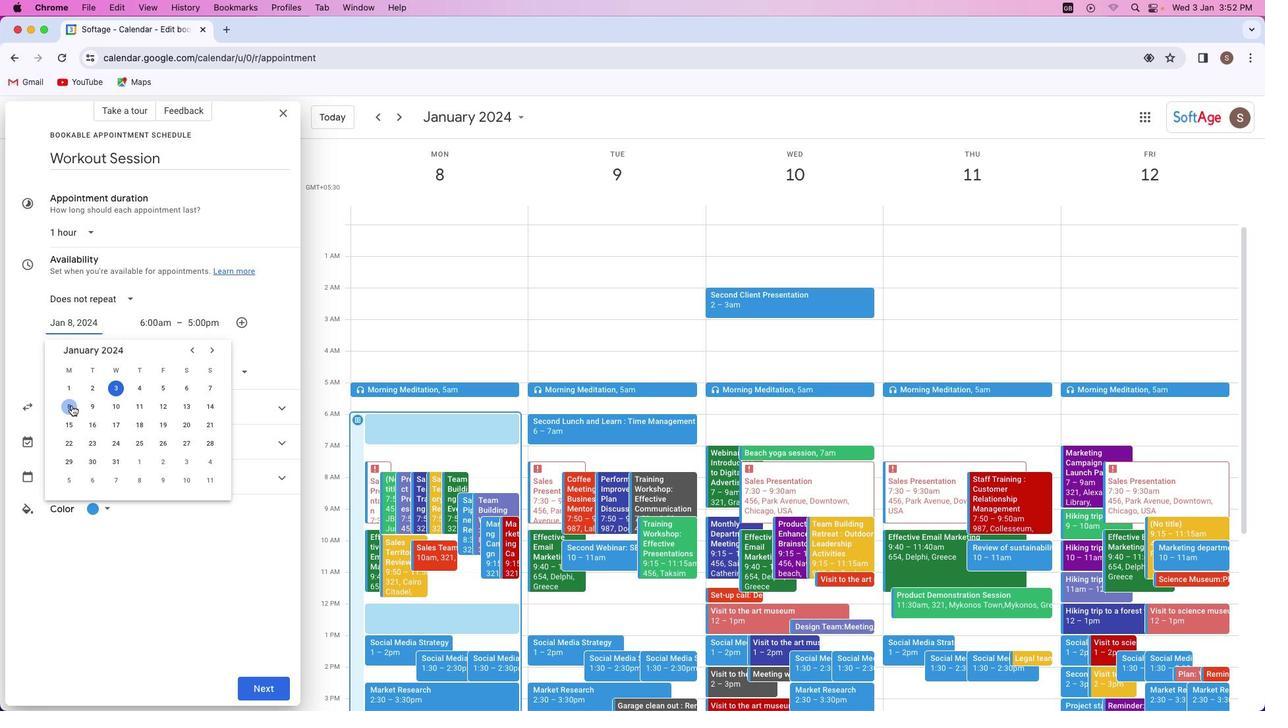 
Action: Mouse pressed left at (59, 394)
Screenshot: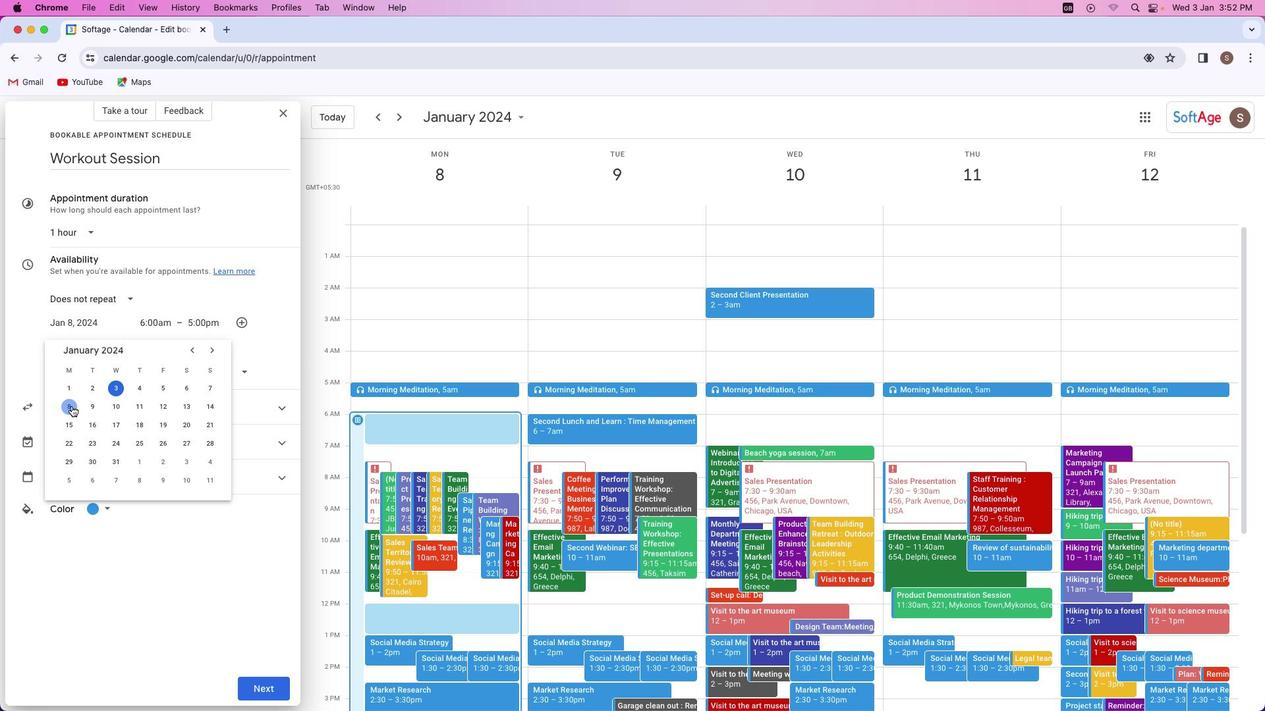 
Action: Mouse moved to (96, 492)
Screenshot: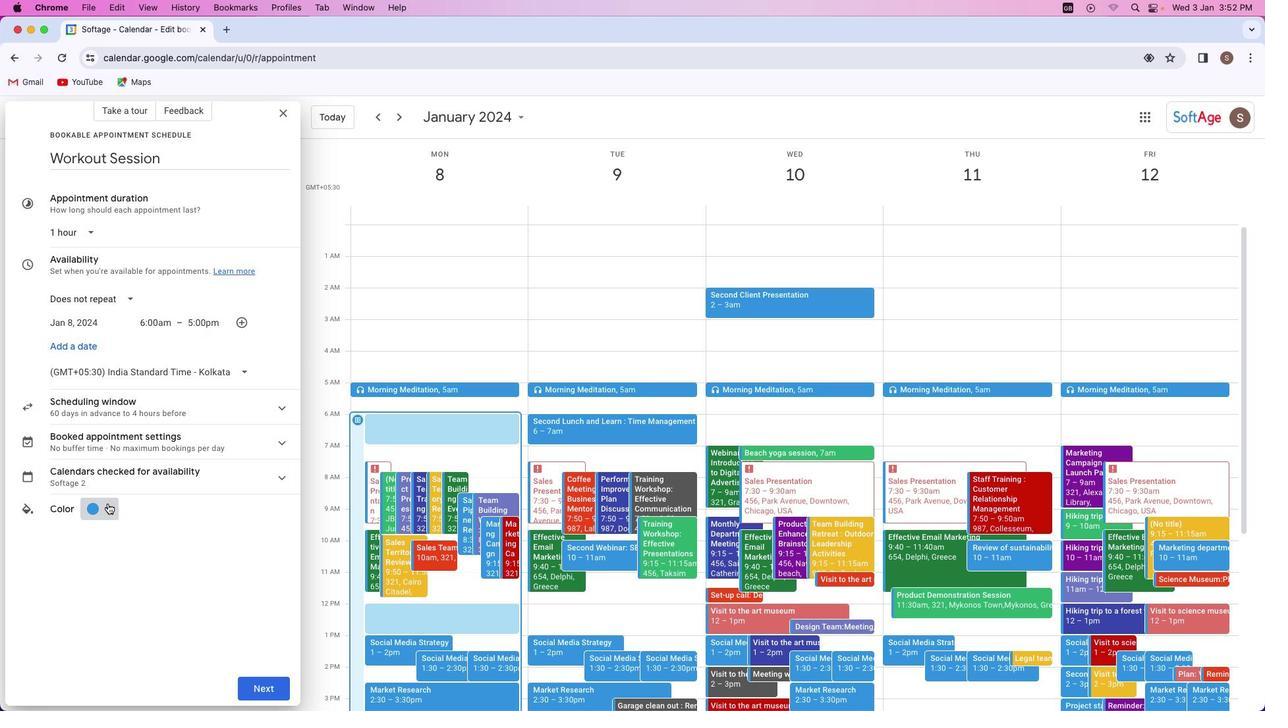
Action: Mouse pressed left at (96, 492)
Screenshot: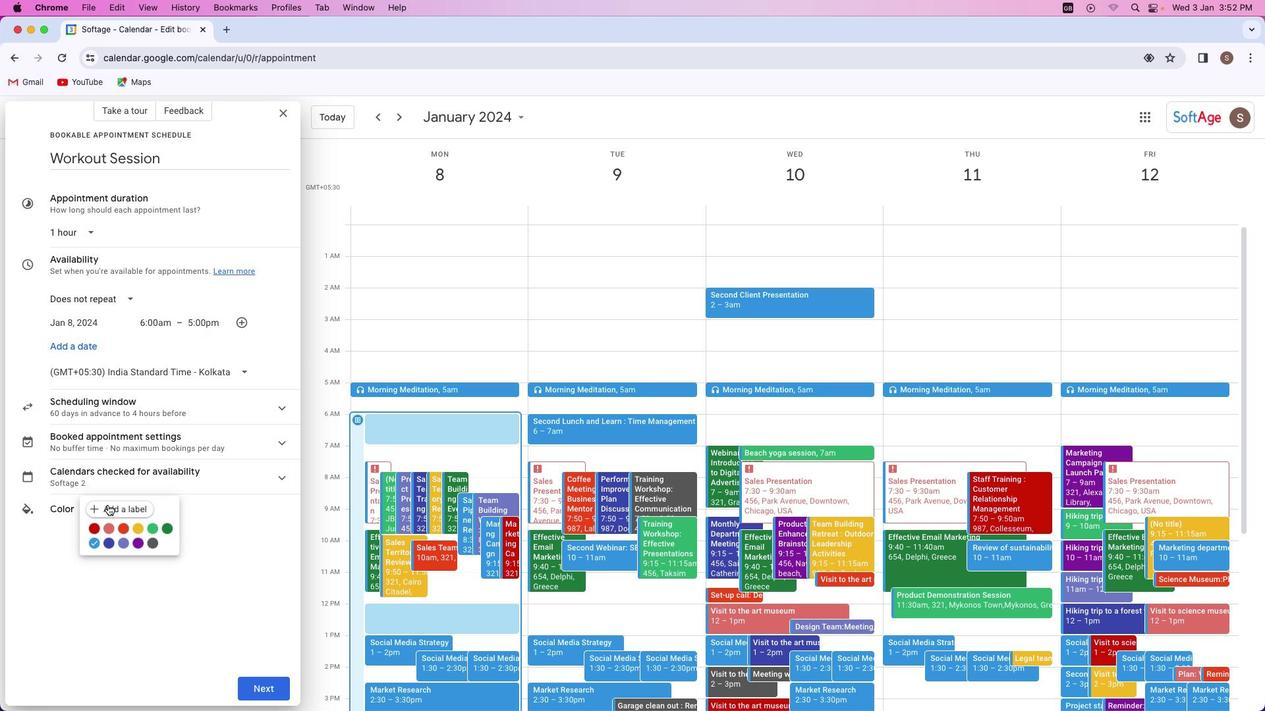 
Action: Mouse moved to (100, 519)
Screenshot: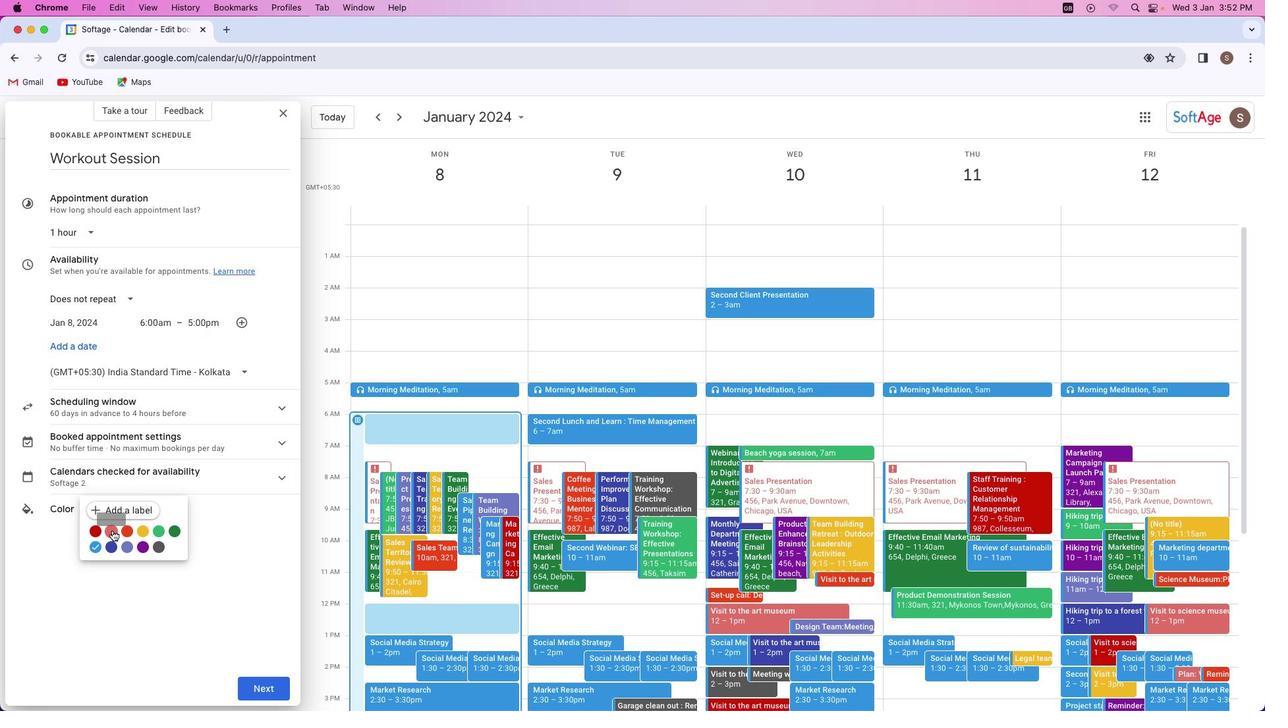 
Action: Mouse pressed left at (100, 519)
Screenshot: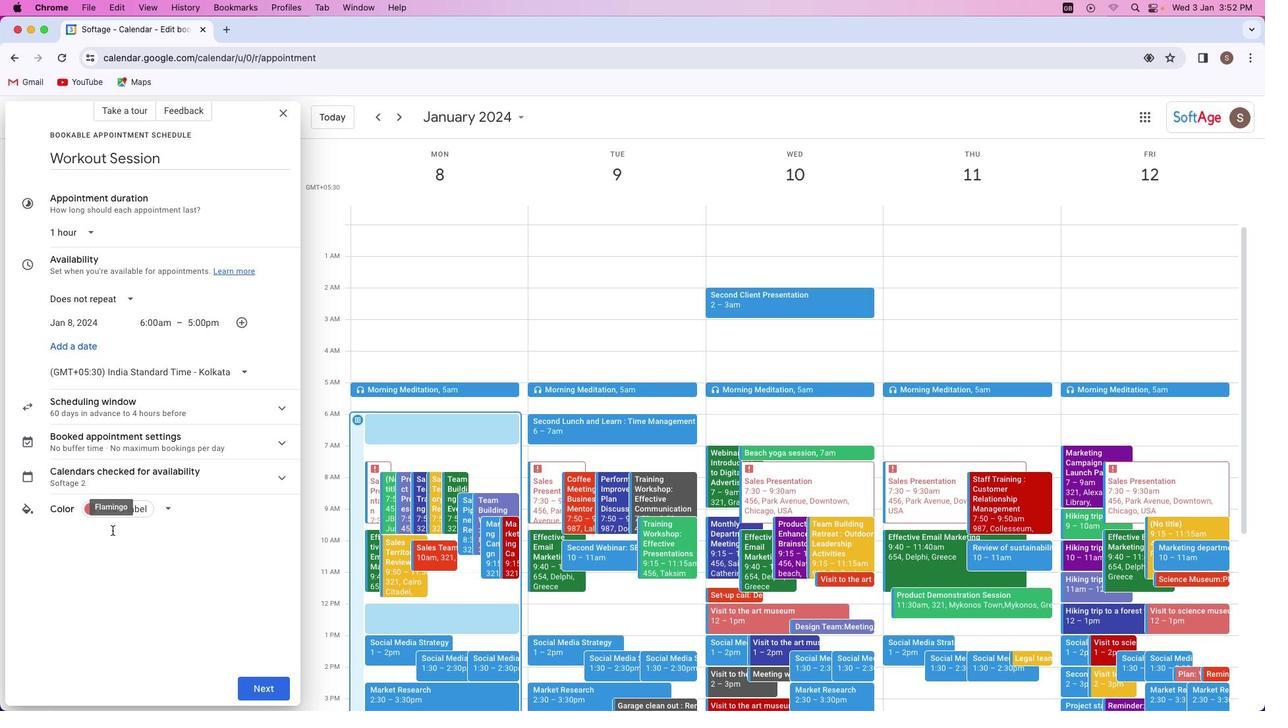 
Action: Mouse moved to (255, 681)
Screenshot: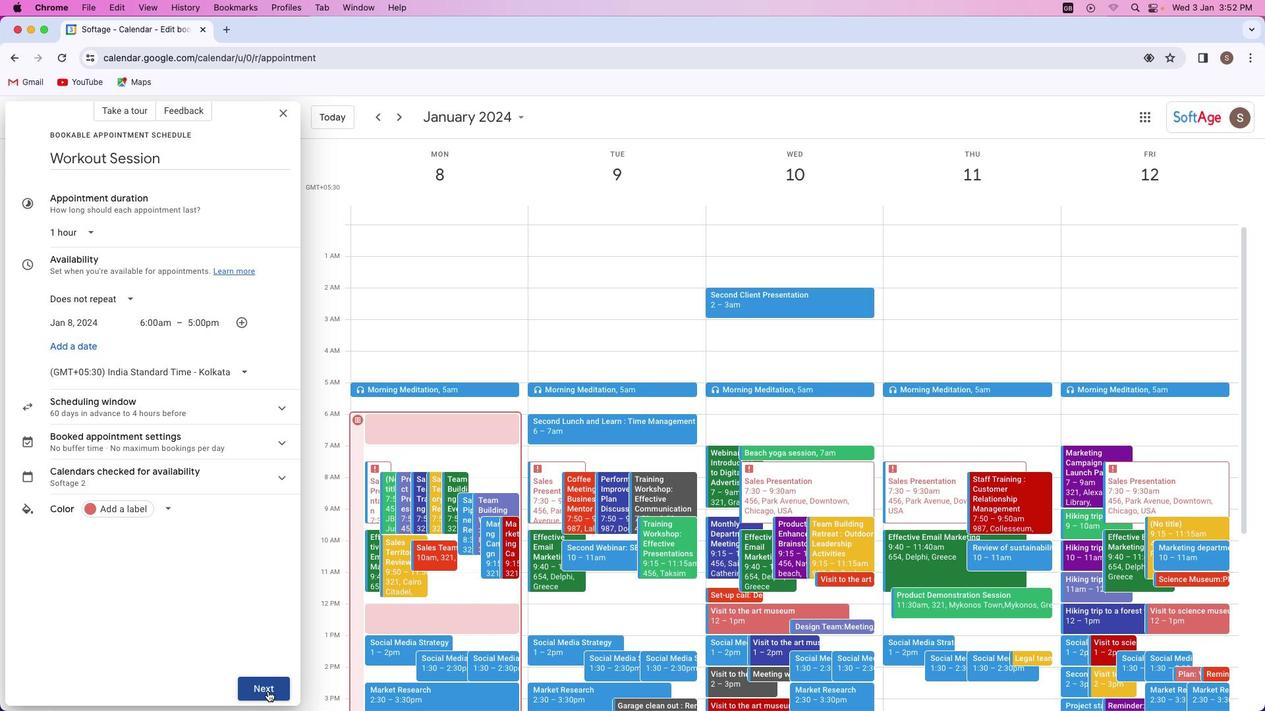 
Action: Mouse pressed left at (255, 681)
Screenshot: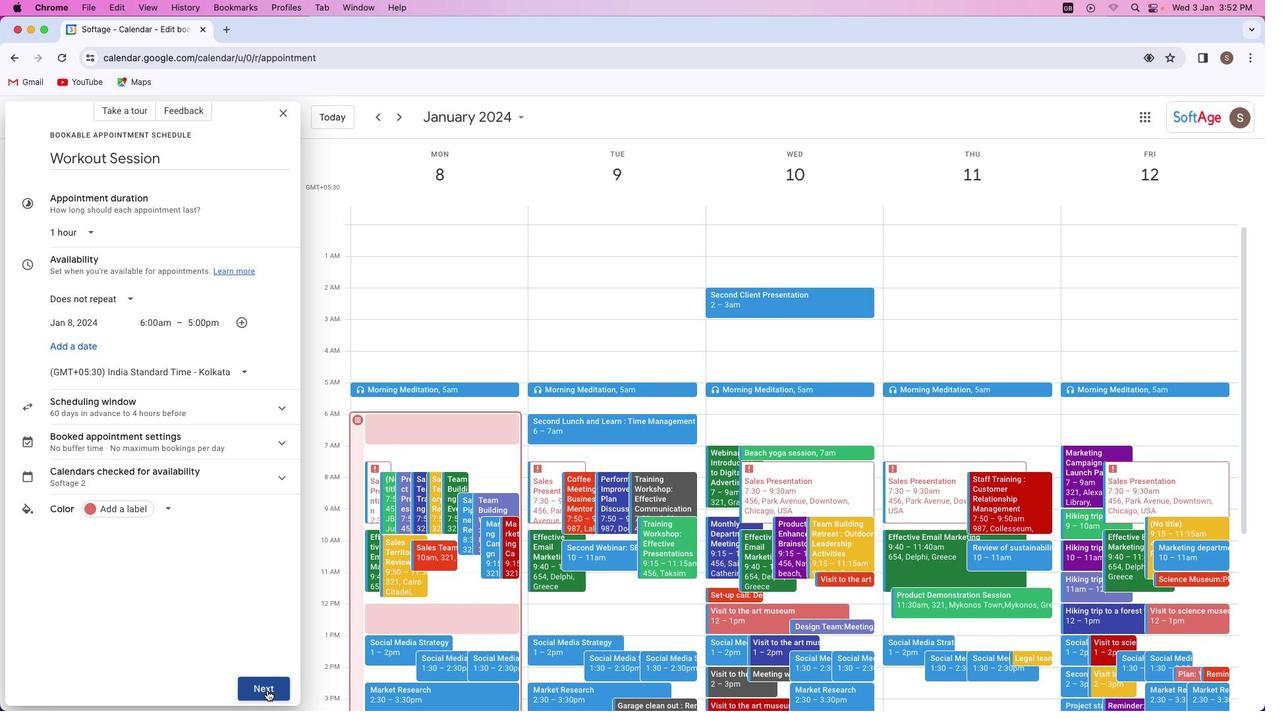 
Action: Mouse moved to (94, 363)
Screenshot: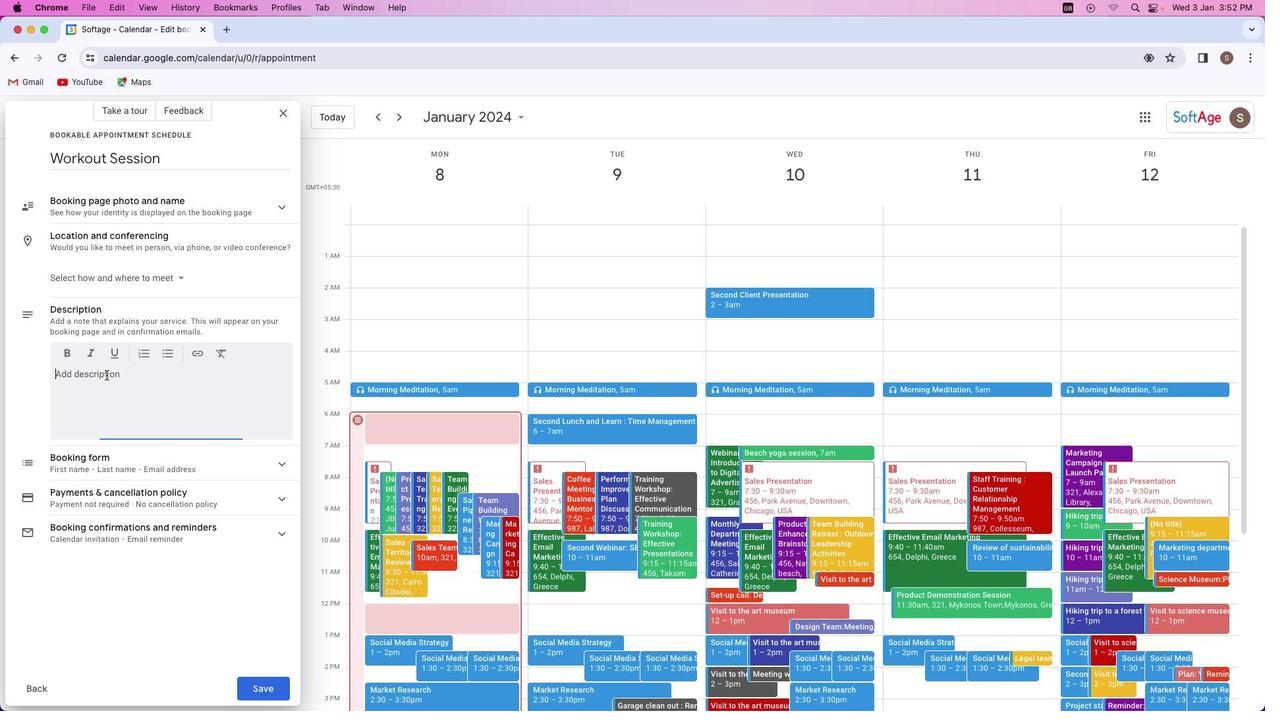 
Action: Mouse pressed left at (94, 363)
Screenshot: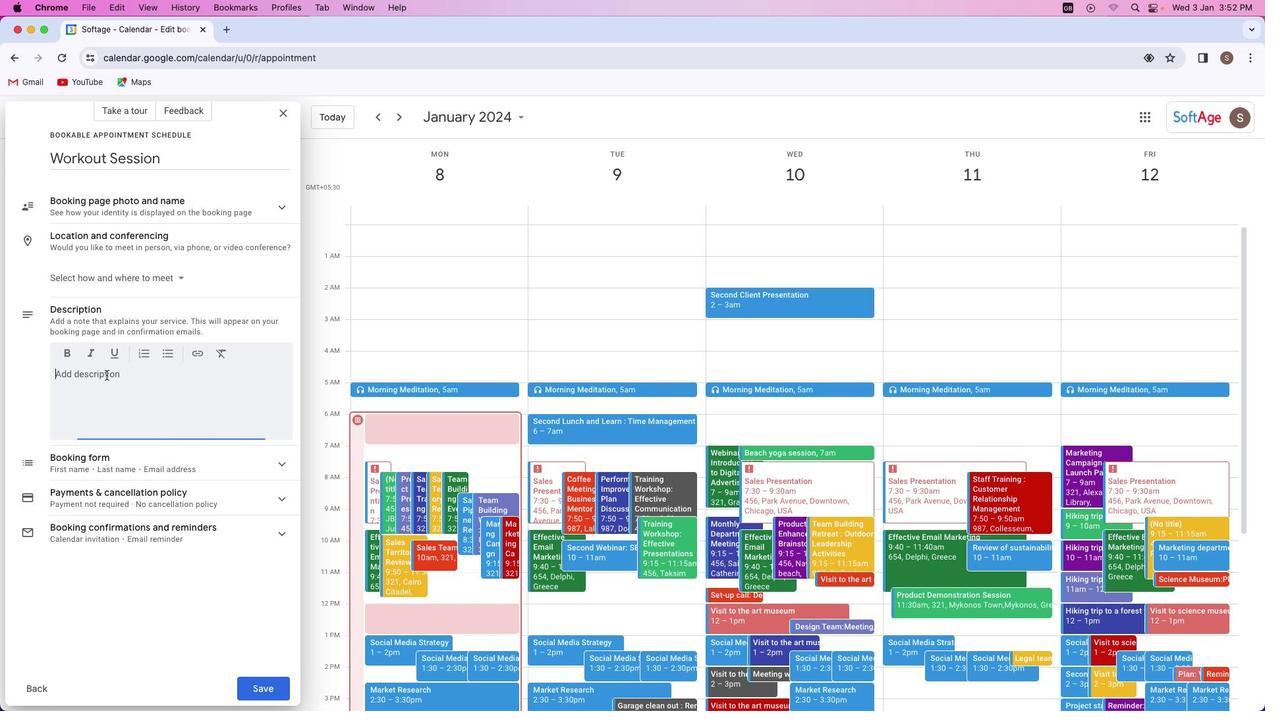 
Action: Mouse moved to (94, 363)
Screenshot: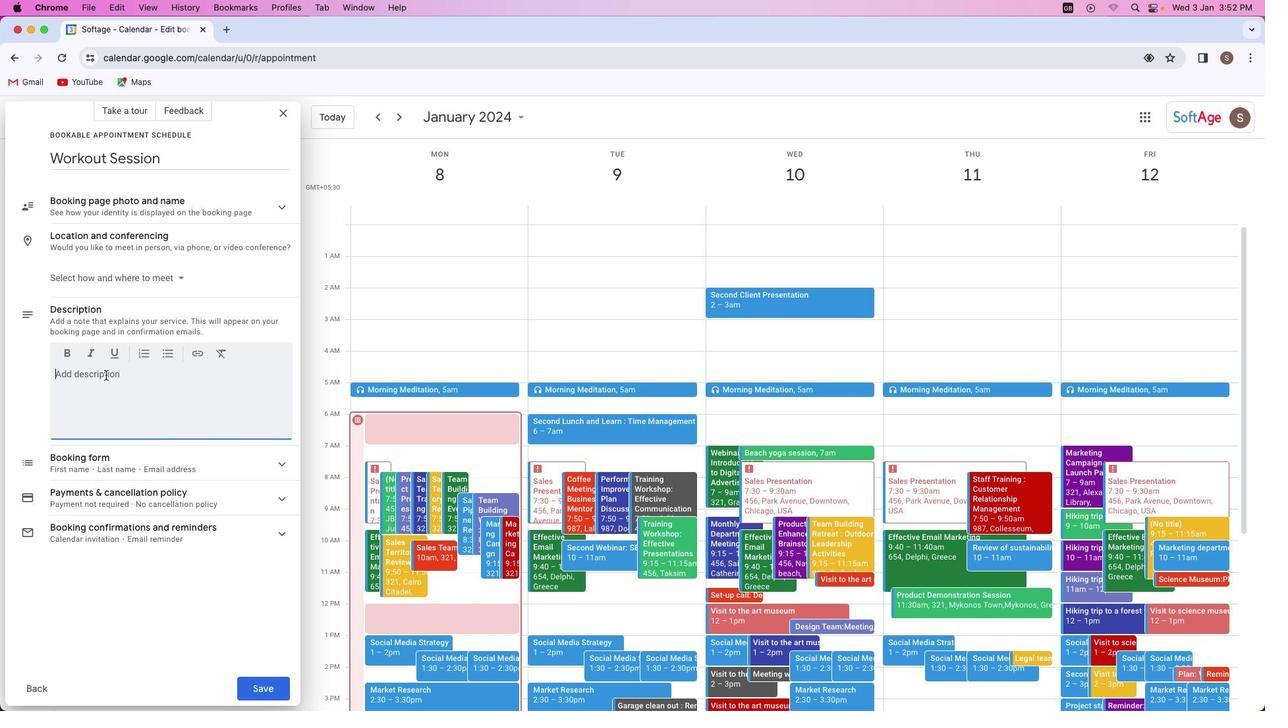 
Action: Key pressed Key.shift'T''h''i'Key.space's''c''h''e''d''u''l''e'Key.space'i''s'Key.space'f''o''r'Key.space'w''o''r''k''o''u''t'Key.space's''e''s''s''i''o''n''.'
Screenshot: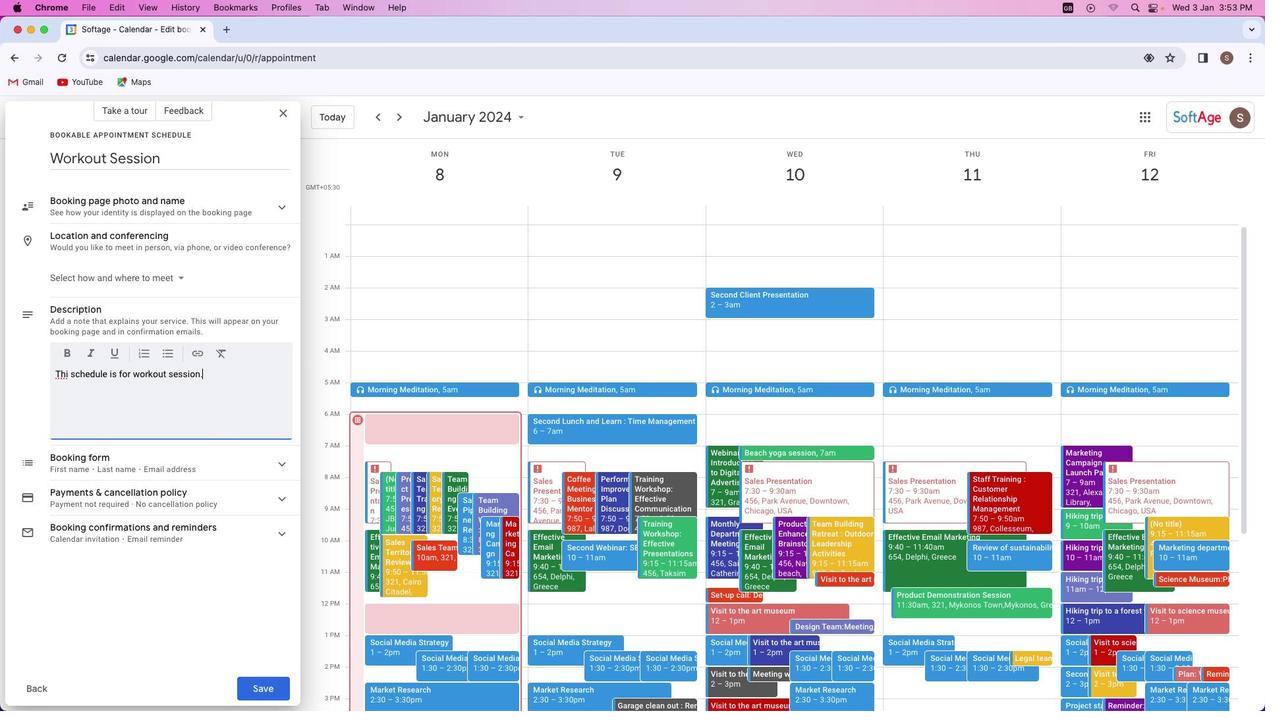 
Action: Mouse moved to (57, 363)
Screenshot: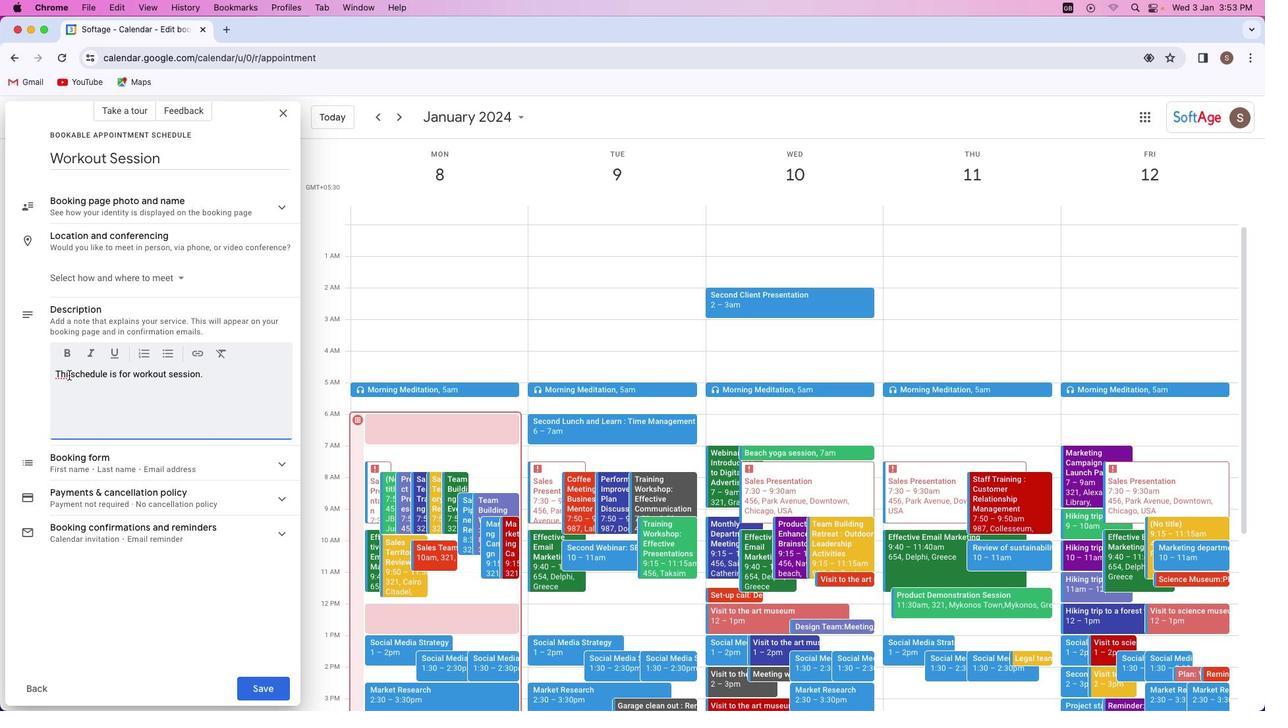 
Action: Mouse pressed left at (57, 363)
Screenshot: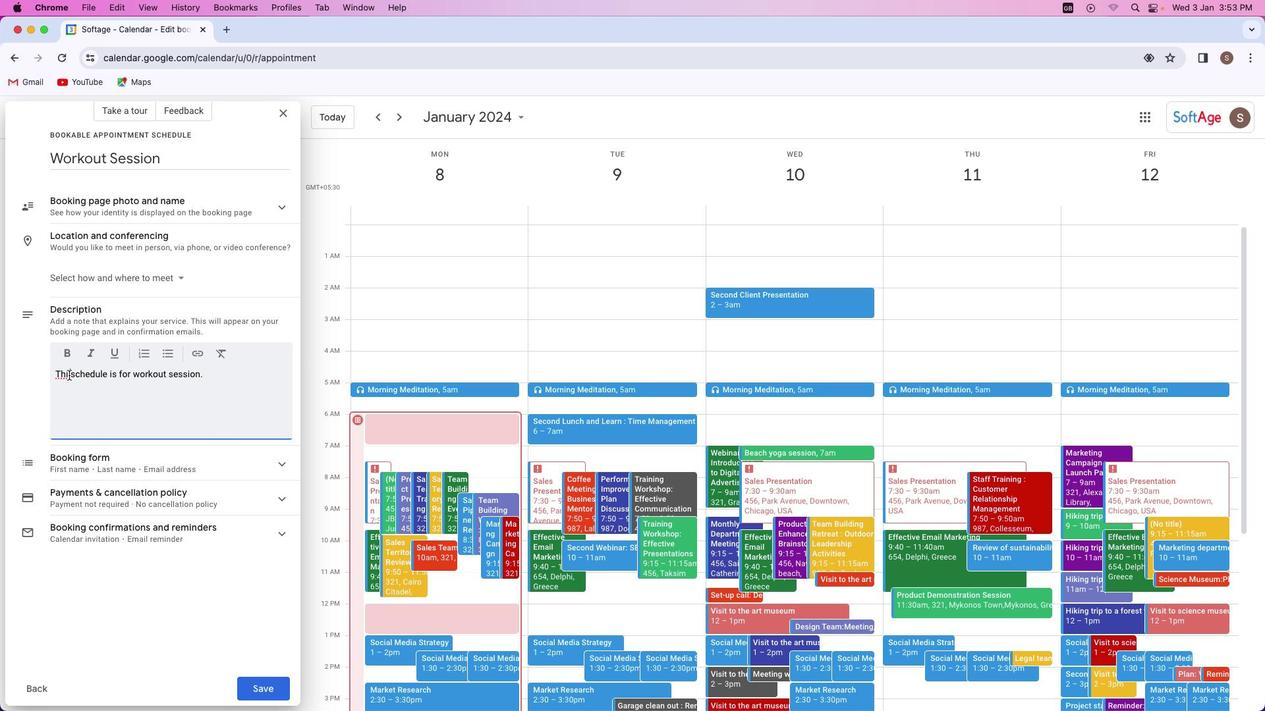 
Action: Mouse moved to (65, 371)
Screenshot: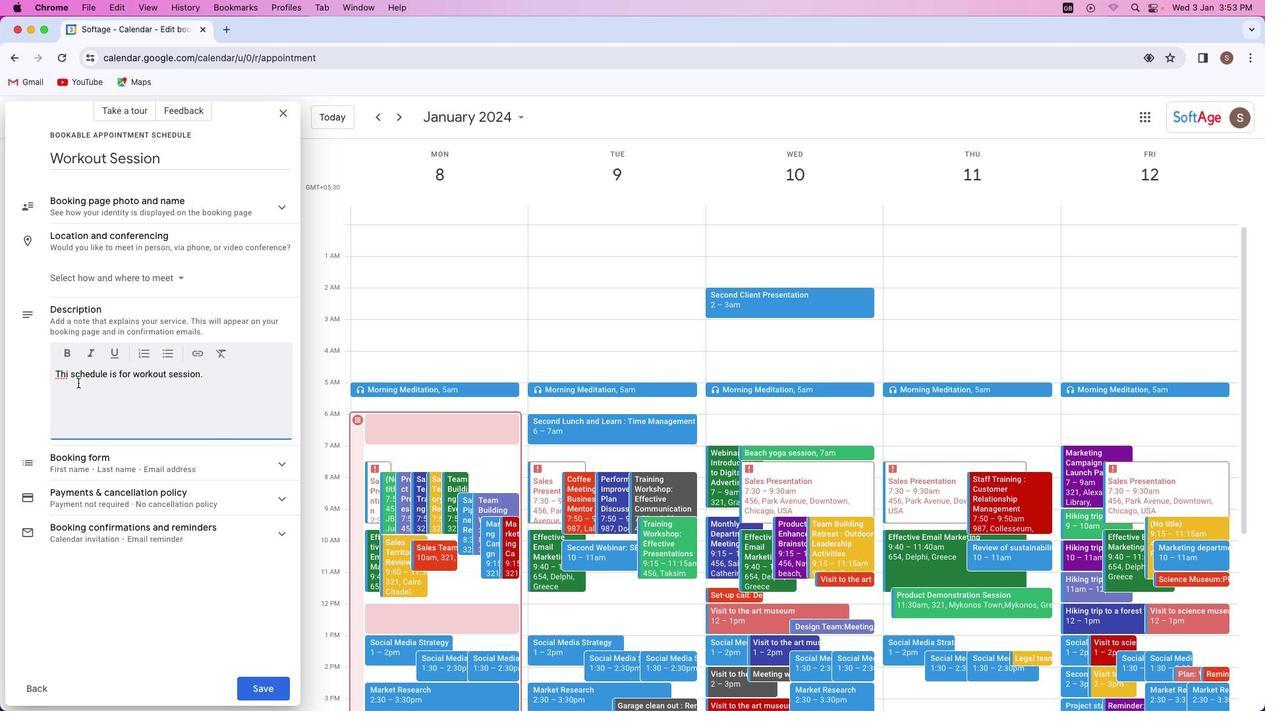 
Action: Key pressed Key.left's'
Screenshot: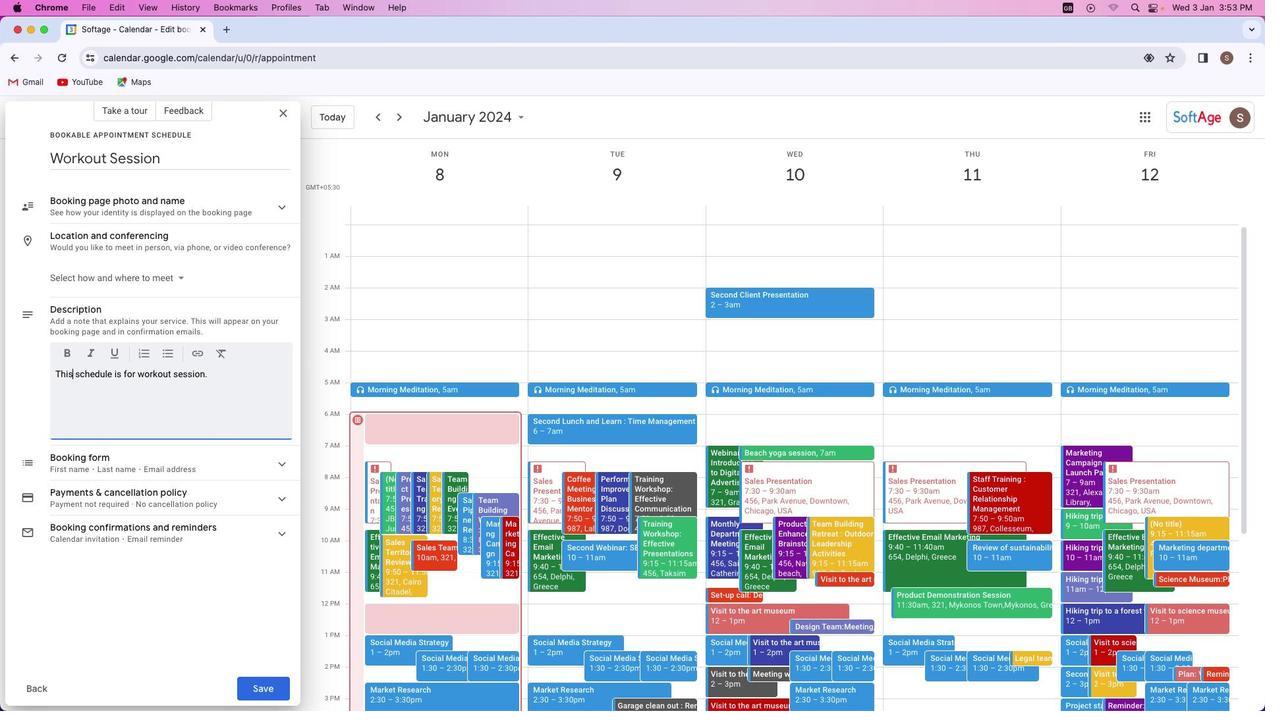
Action: Mouse moved to (203, 365)
Screenshot: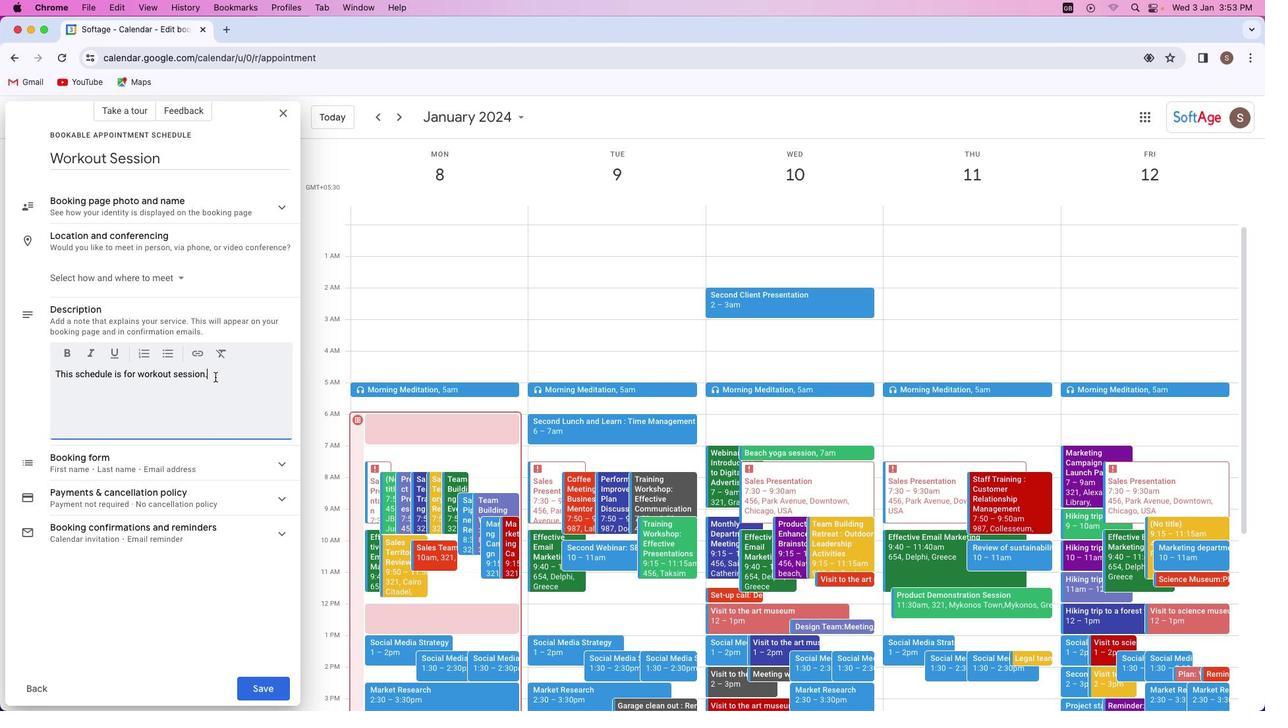 
Action: Mouse pressed left at (203, 365)
Screenshot: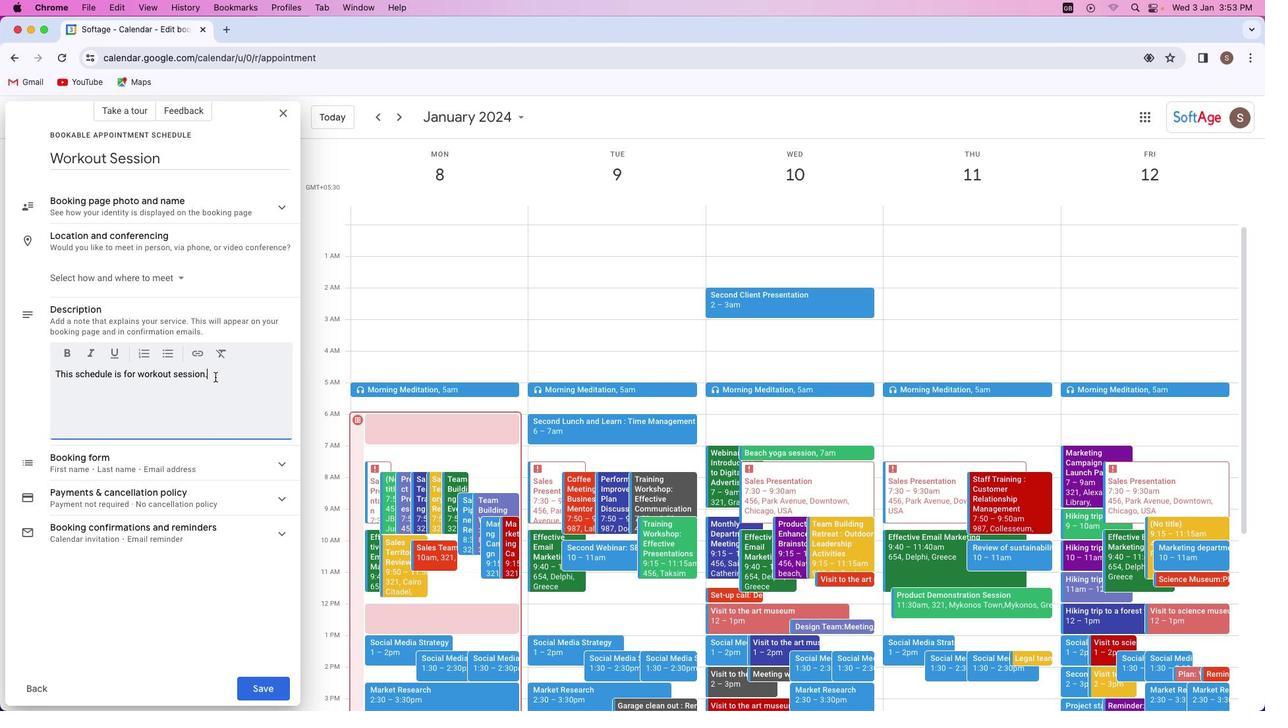
Action: Mouse moved to (235, 679)
Screenshot: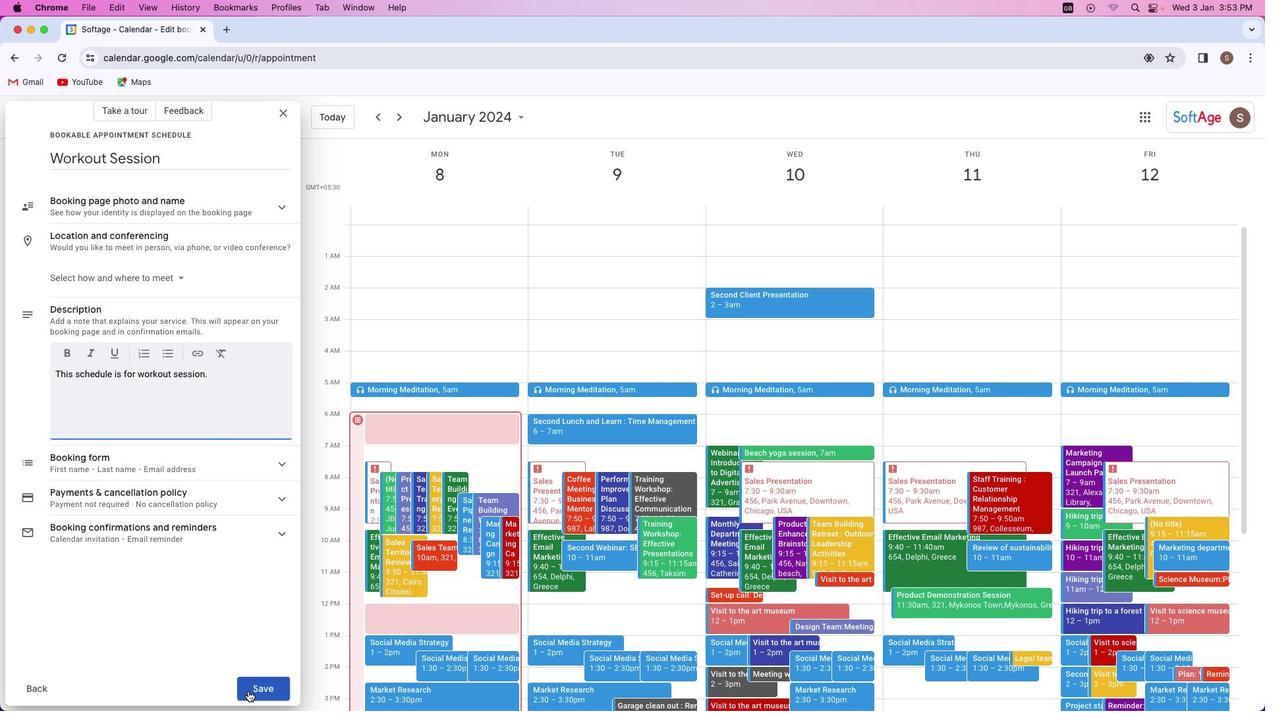
Action: Mouse pressed left at (235, 679)
Screenshot: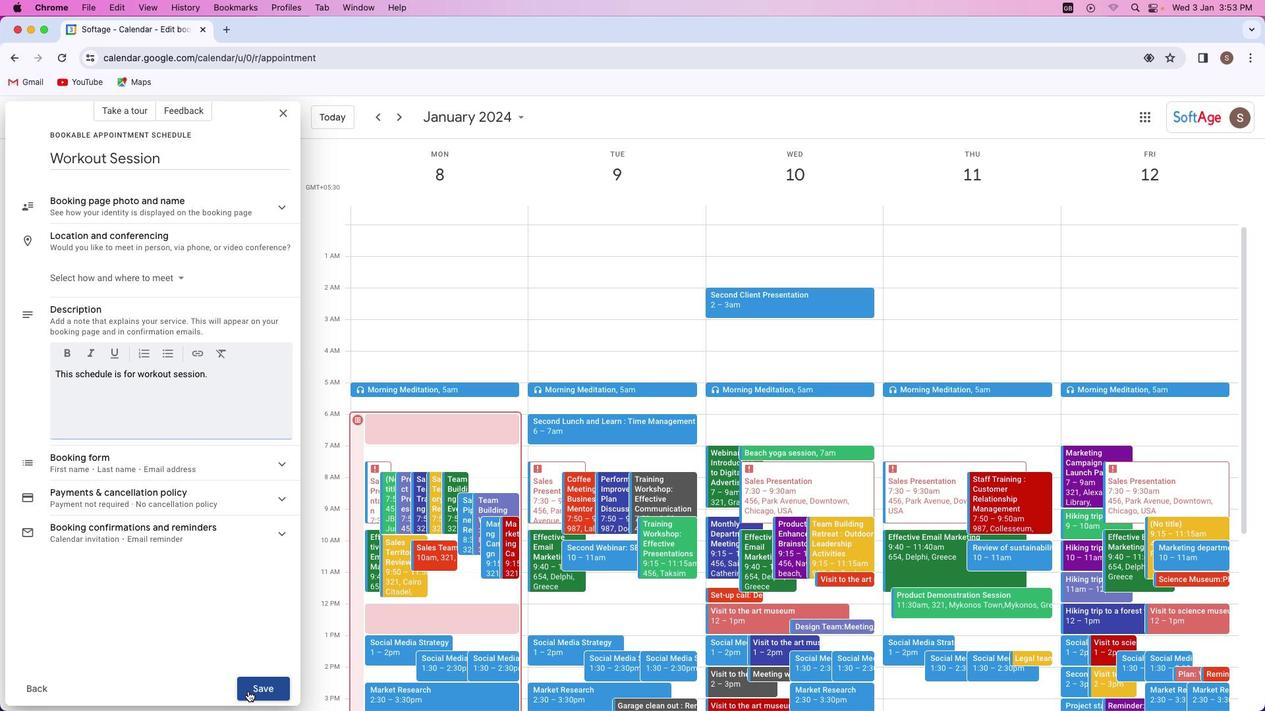 
Action: Mouse moved to (638, 333)
Screenshot: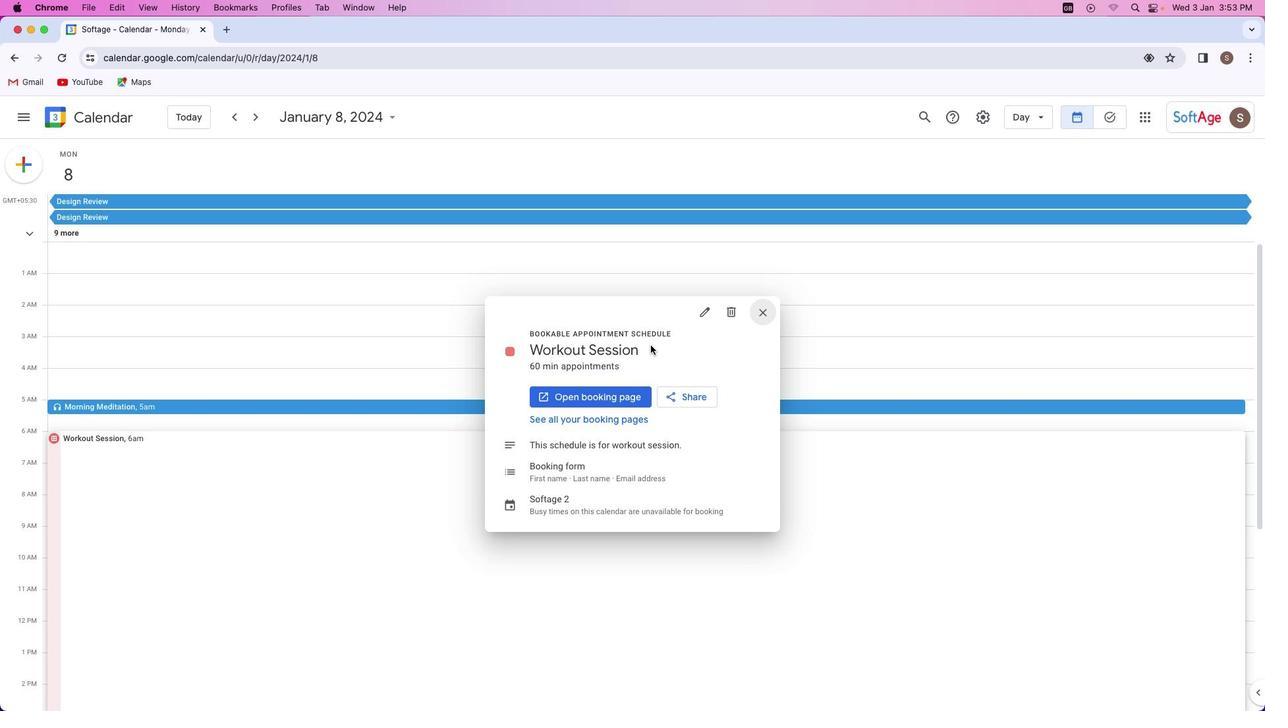 
